 Task: Add an event with the title Webinar: Content Creation and Curation Strategies for Social Media Success, date '2024/03/14', time 9:40 AM to 11:40 AMand add a description: In addition to informal networking, the event may feature guest speakers or panel discussions on topics relevant to professional growth, industry trends, or emerging technologies. These sessions provide valuable insights and serve as conversation starters, creating common ground for attendees to engage in meaningful discussions and share their expertise.Select event color  Tangerine . Add location for the event as: 456 Livraria Lello, Porto, Portugal, logged in from the account softage.5@softage.netand send the event invitation to softage.4@softage.net and softage.6@softage.net. Set a reminder for the event Daily
Action: Mouse moved to (1065, 78)
Screenshot: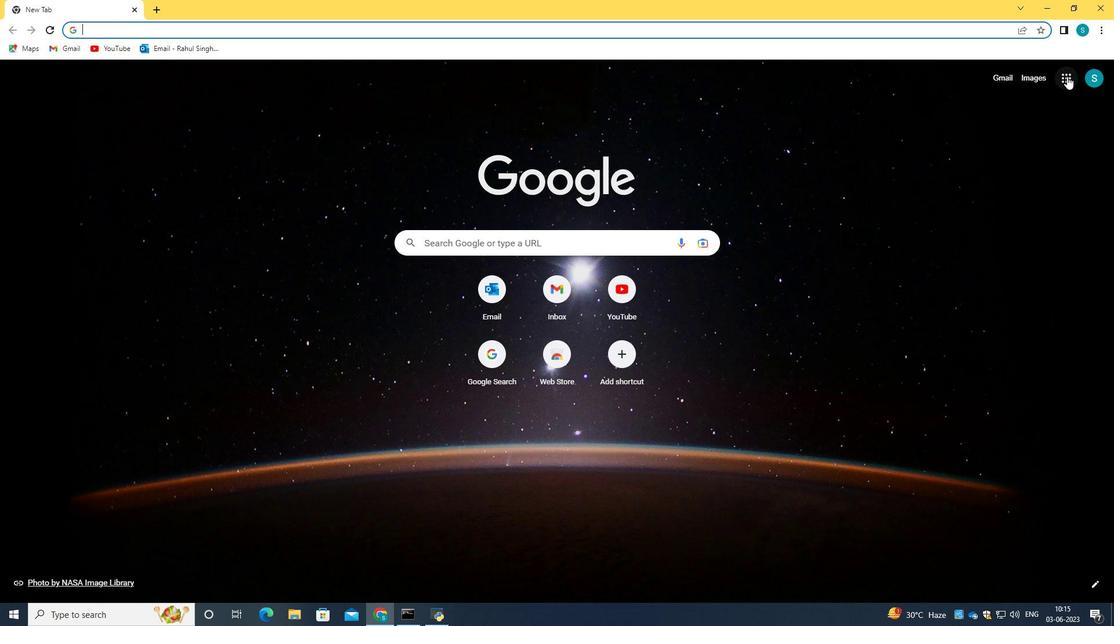 
Action: Mouse pressed left at (1065, 78)
Screenshot: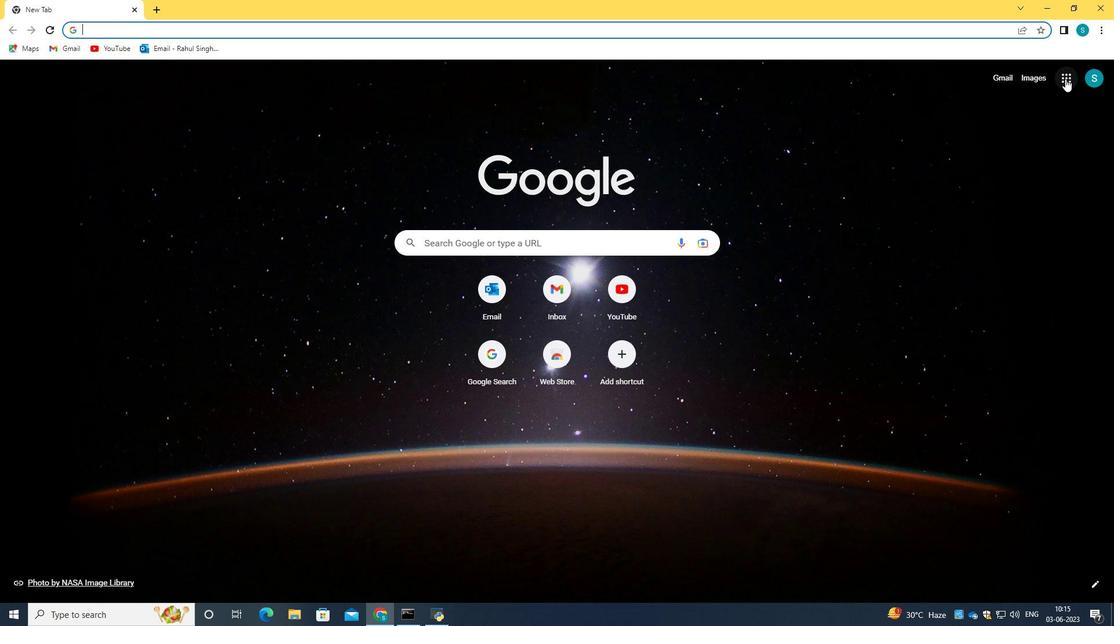 
Action: Mouse moved to (963, 247)
Screenshot: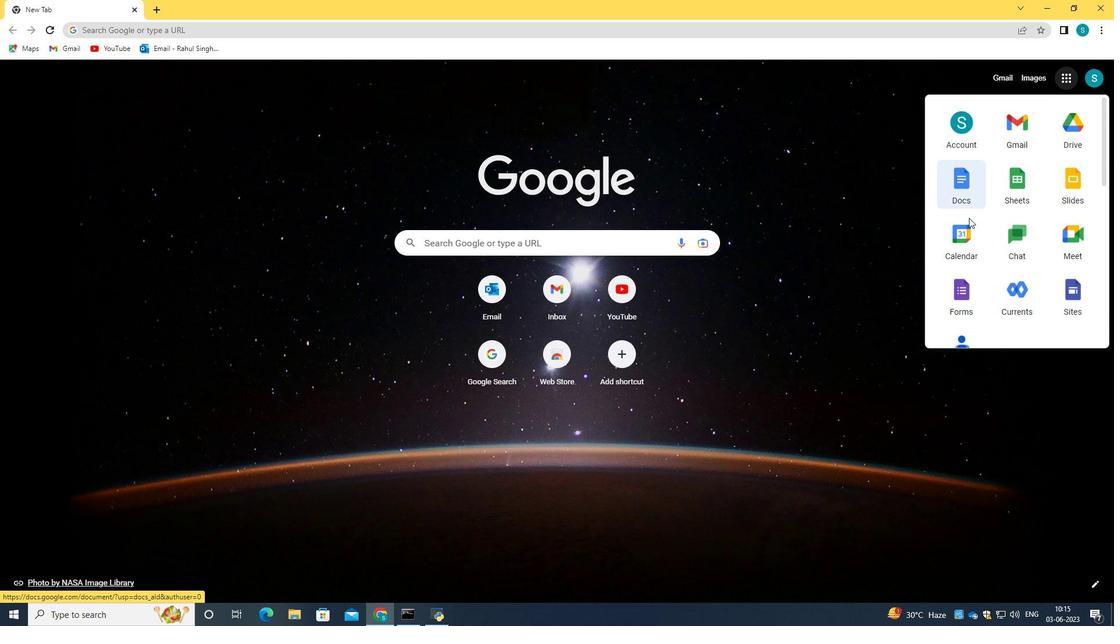 
Action: Mouse pressed left at (963, 247)
Screenshot: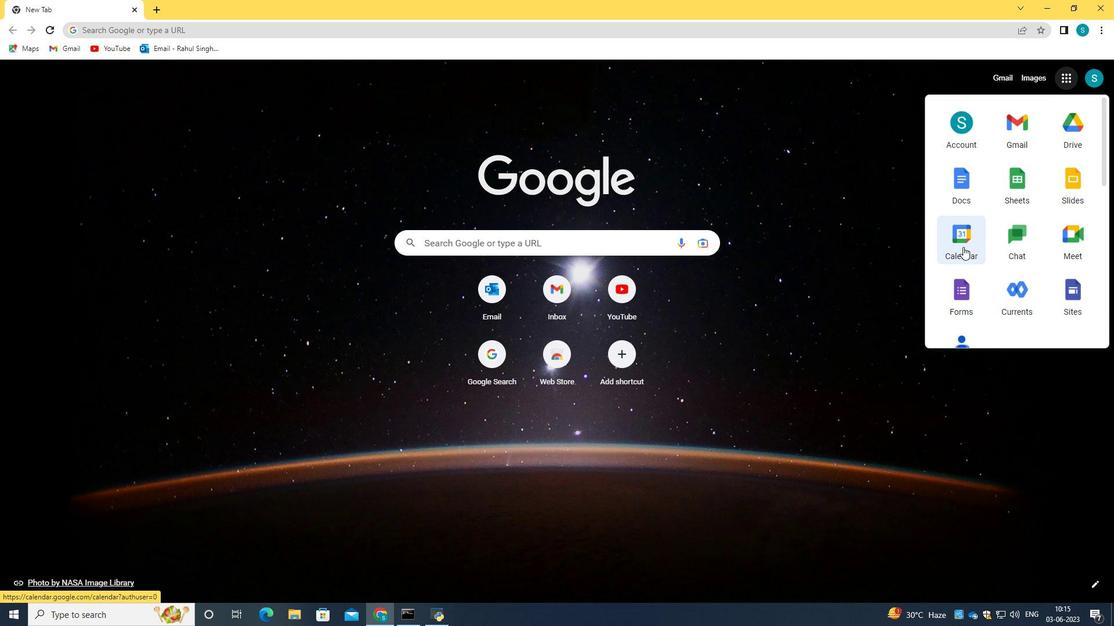 
Action: Mouse moved to (48, 125)
Screenshot: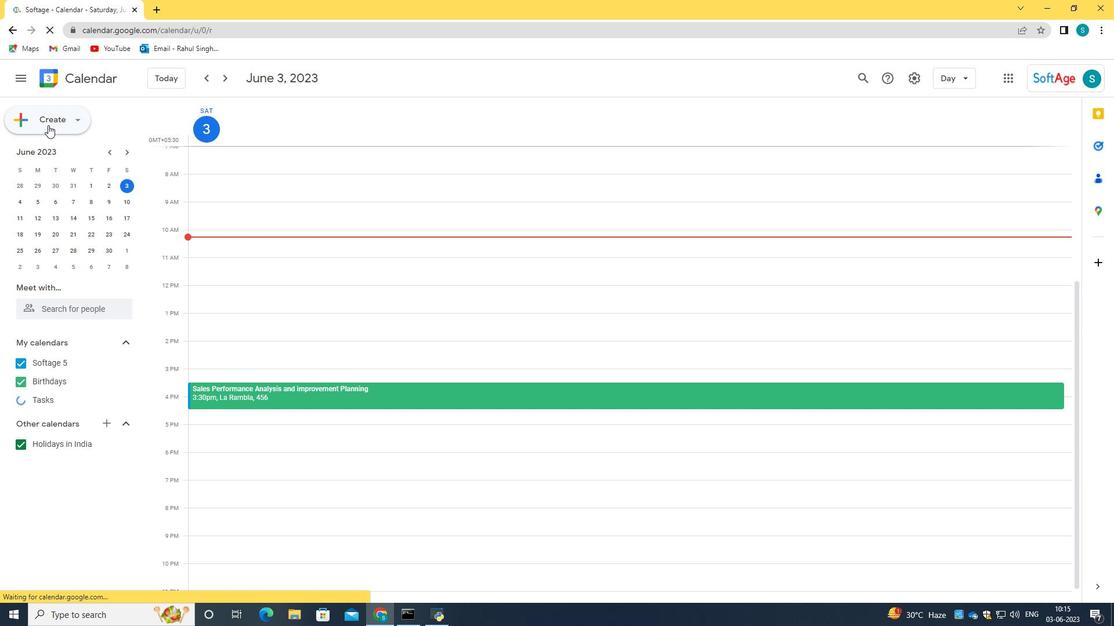 
Action: Mouse pressed left at (48, 125)
Screenshot: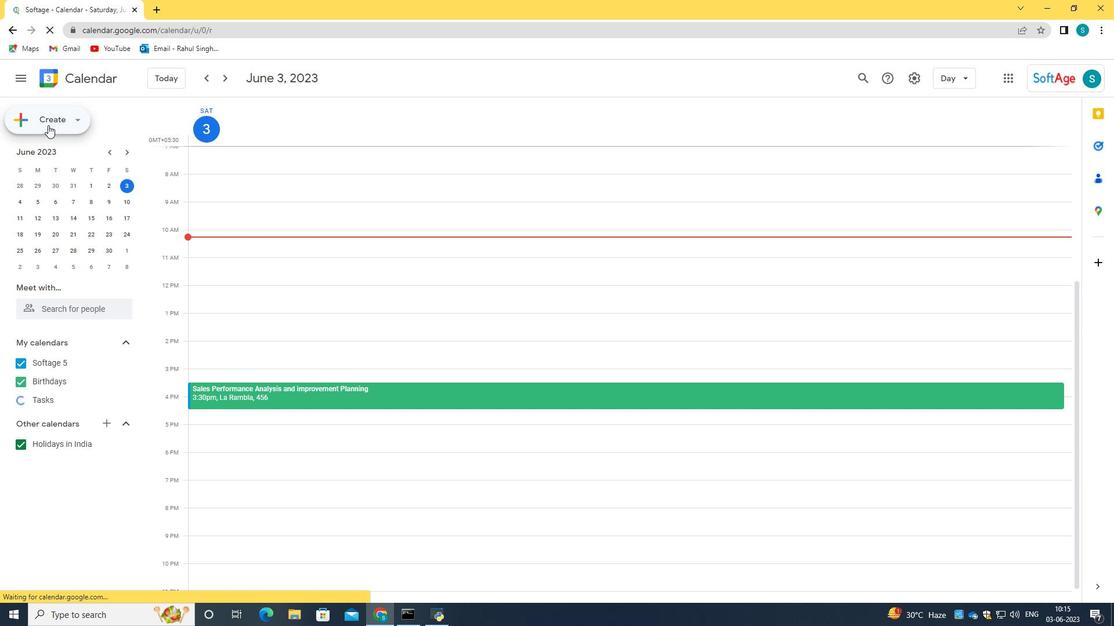
Action: Mouse moved to (48, 150)
Screenshot: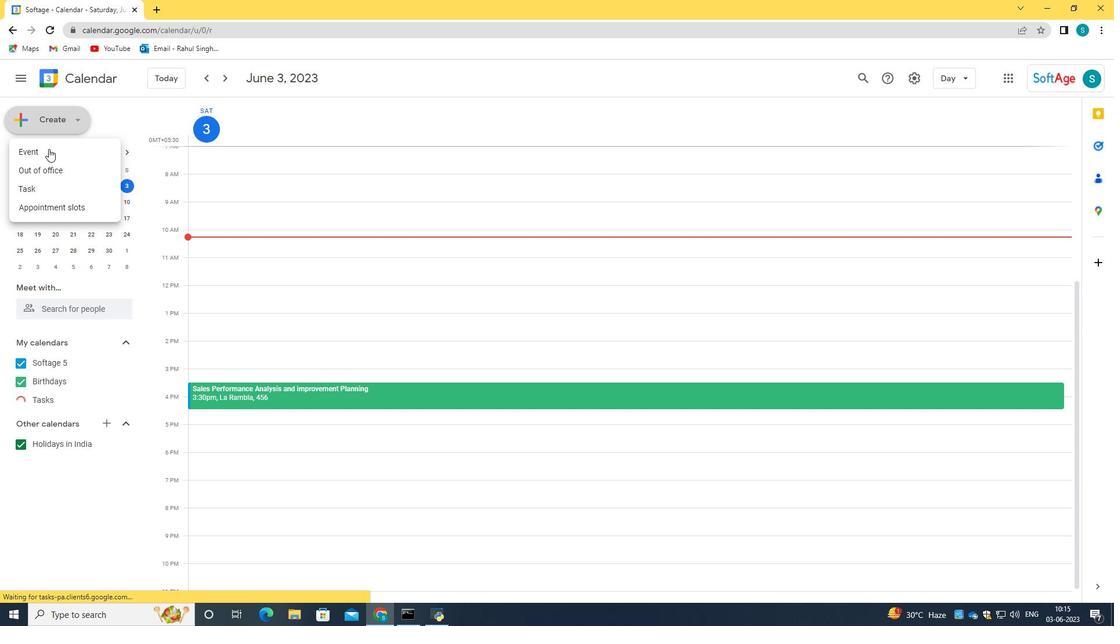 
Action: Mouse pressed left at (48, 150)
Screenshot: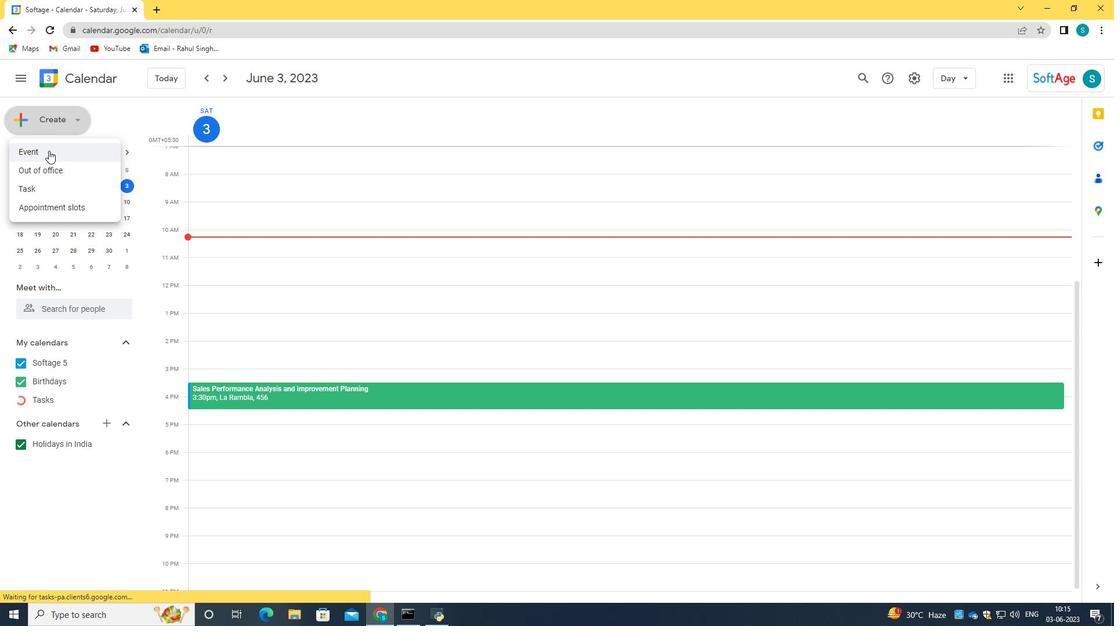 
Action: Mouse moved to (664, 465)
Screenshot: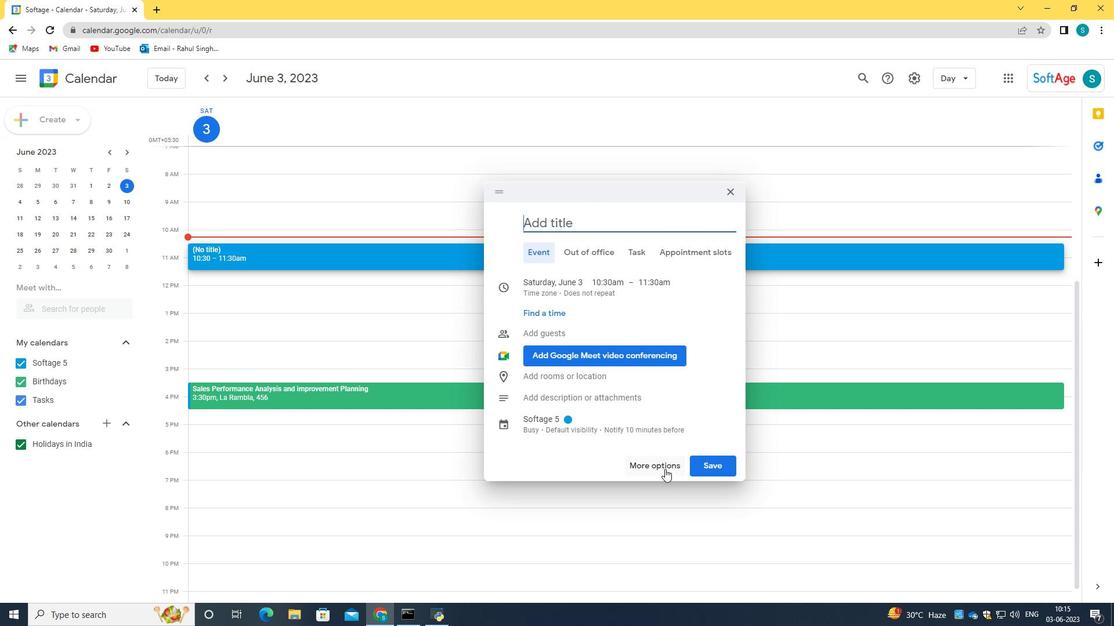 
Action: Mouse pressed left at (664, 465)
Screenshot: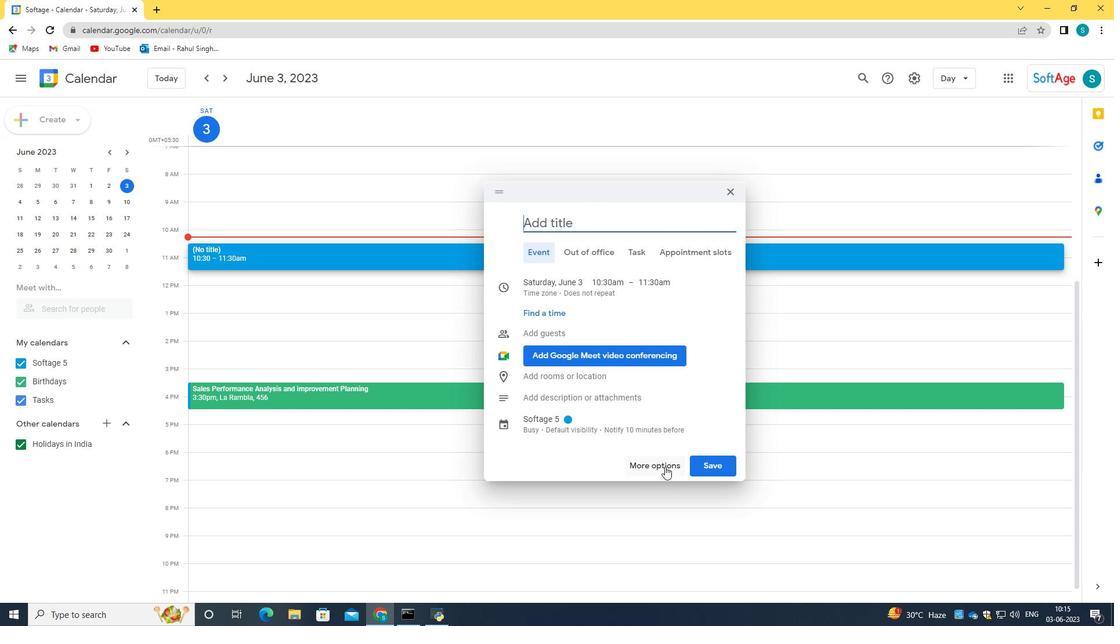 
Action: Mouse moved to (132, 87)
Screenshot: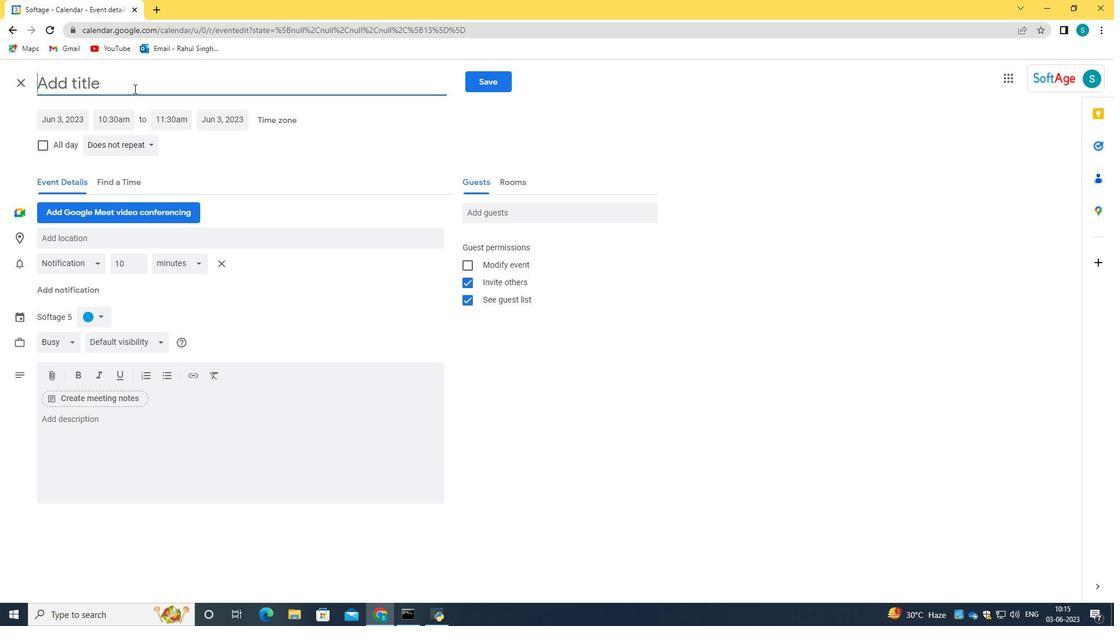 
Action: Mouse pressed left at (132, 87)
Screenshot: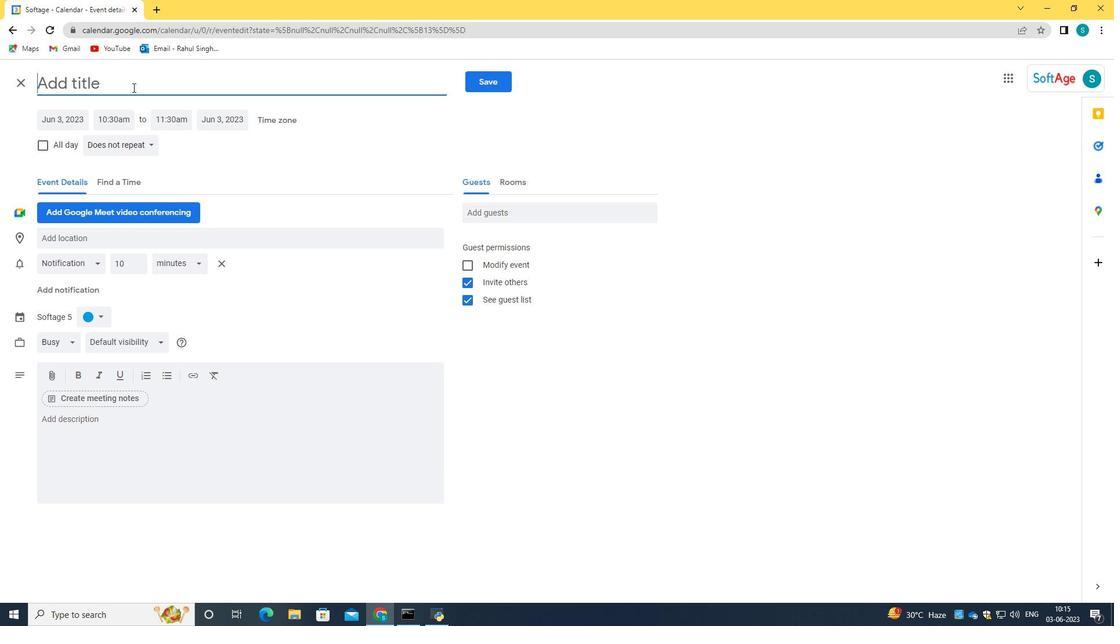 
Action: Key pressed <Key.caps_lock>W<Key.caps_lock>ebinar<Key.shift_r>:<Key.space><Key.caps_lock>C<Key.caps_lock>ontent<Key.space><Key.caps_lock>C<Key.caps_lock>reation<Key.space>and<Key.space><Key.caps_lock>C<Key.caps_lock>uration<Key.space><Key.caps_lock>S<Key.caps_lock>trategi<Key.backspace>es<Key.space><Key.backspace><Key.backspace><Key.backspace><Key.backspace><Key.backspace>egies<Key.space>for<Key.space><Key.caps_lock>S<Key.caps_lock>ocial<Key.space><Key.caps_lock>M<Key.caps_lock>edia<Key.space><Key.caps_lock>S<Key.caps_lock>uccess,<Key.backspace>
Screenshot: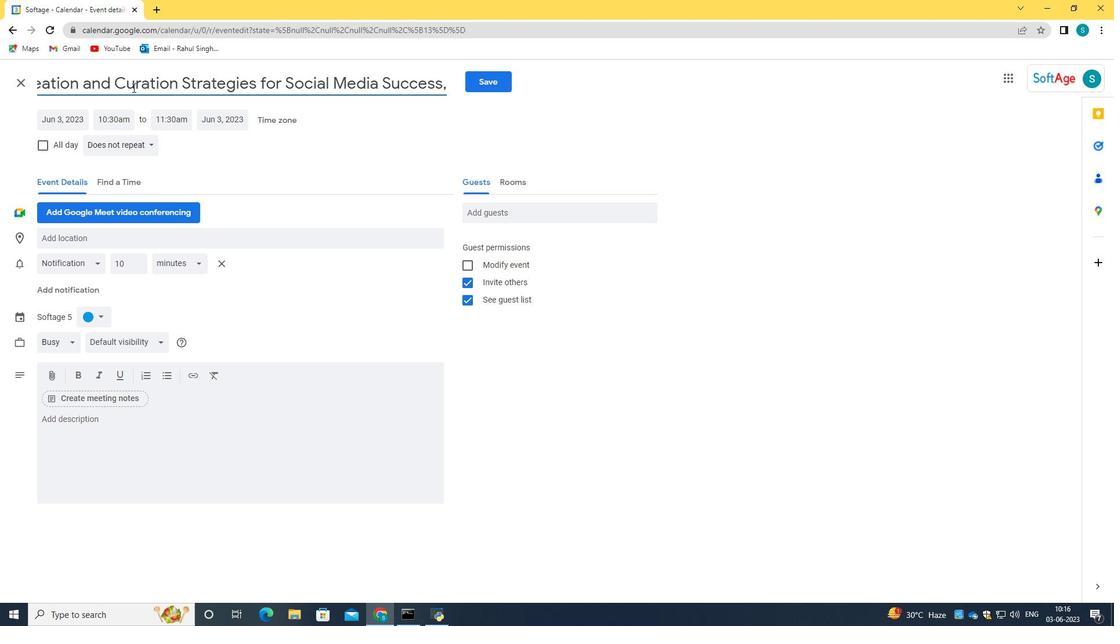 
Action: Mouse moved to (78, 119)
Screenshot: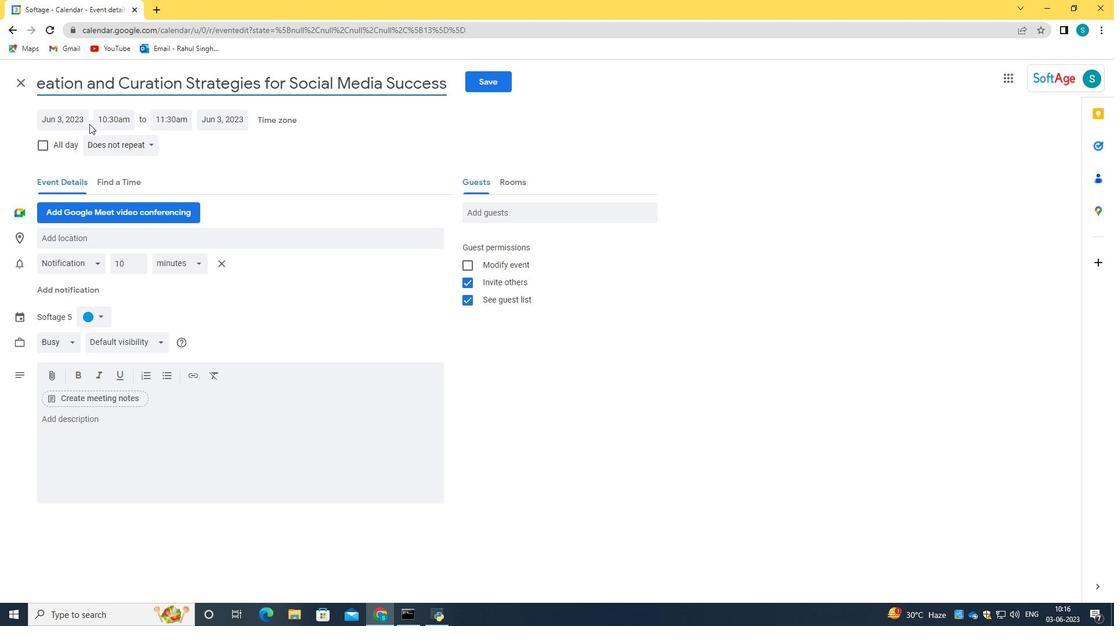 
Action: Mouse pressed left at (78, 119)
Screenshot: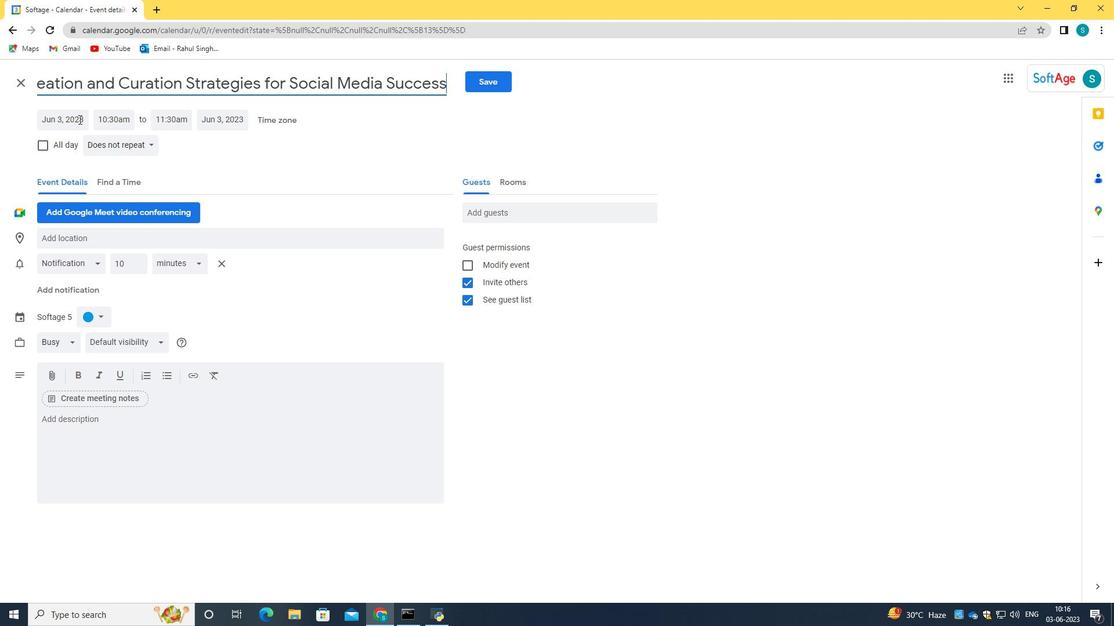 
Action: Key pressed 2024/03/1
Screenshot: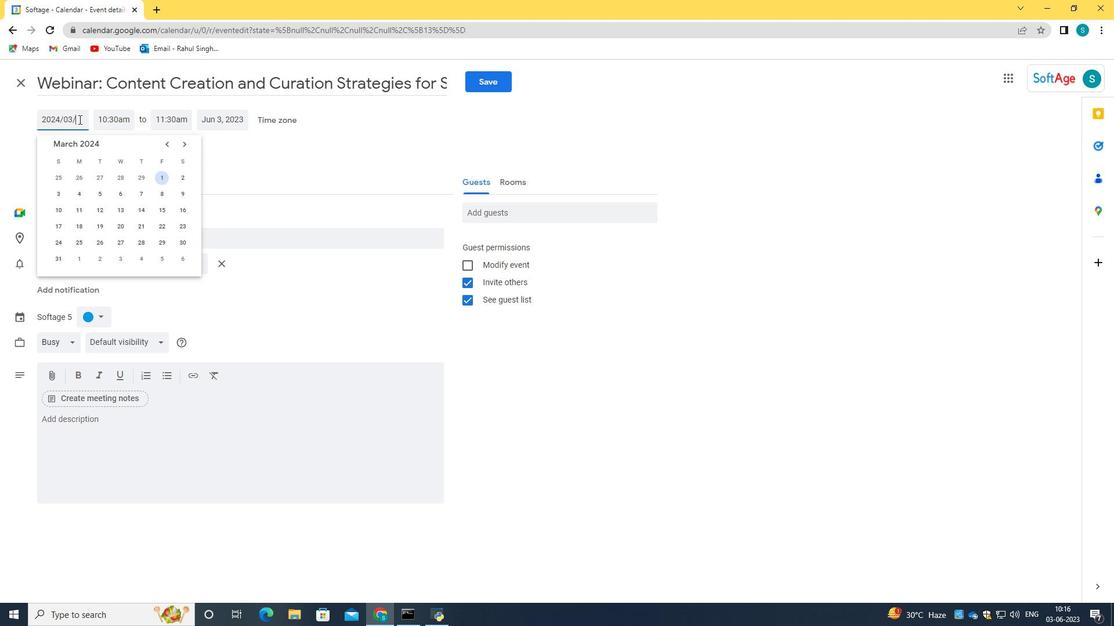 
Action: Mouse moved to (78, 119)
Screenshot: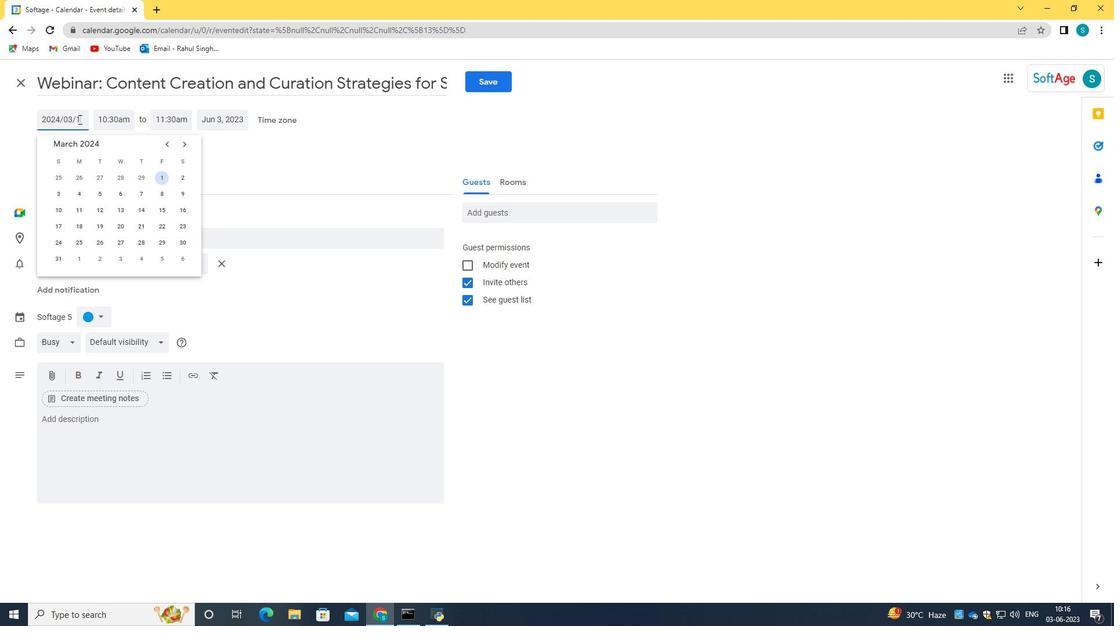 
Action: Key pressed 4<Key.tab>9<Key.shift_r>:40am<Key.tab>11<Key.shift_r>:40<Key.space>am<Key.tab><Key.tab>
Screenshot: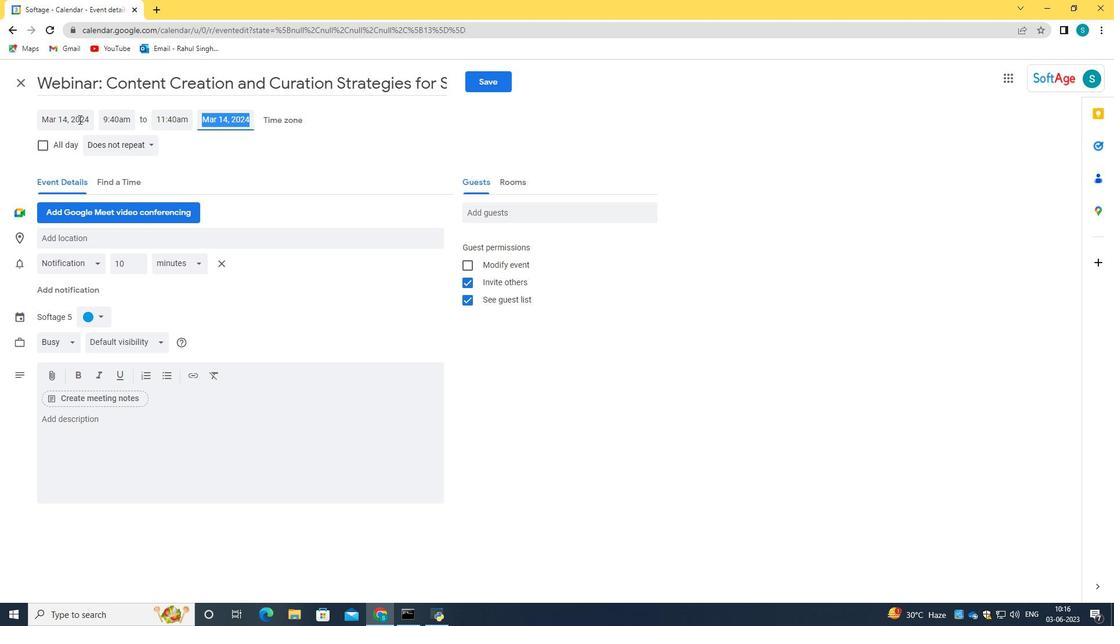 
Action: Mouse moved to (178, 412)
Screenshot: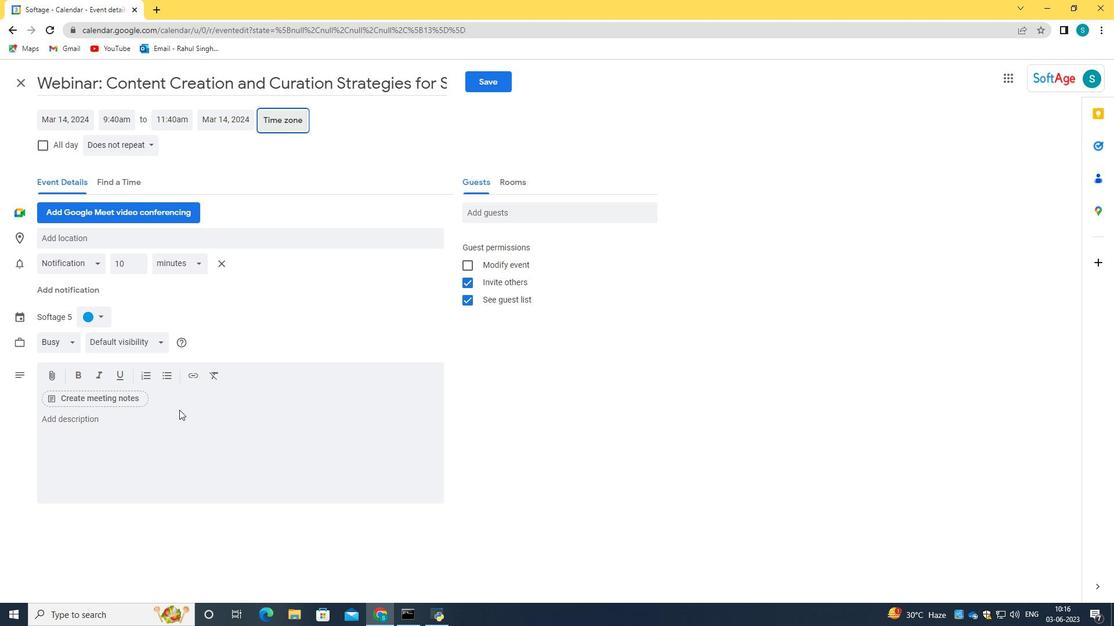 
Action: Mouse pressed left at (178, 412)
Screenshot: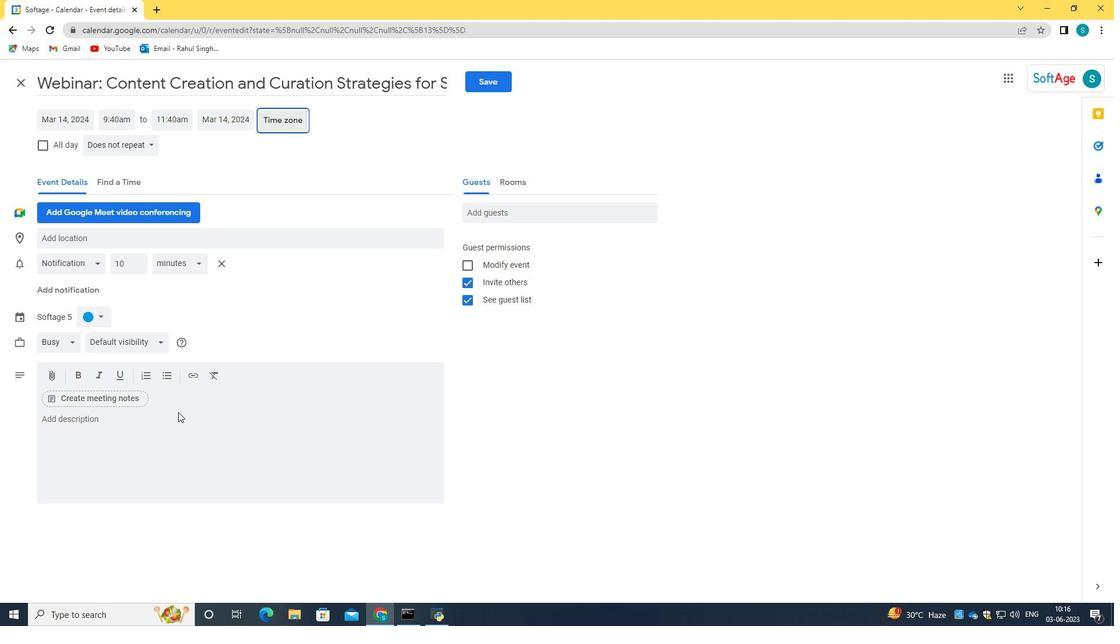 
Action: Mouse moved to (150, 431)
Screenshot: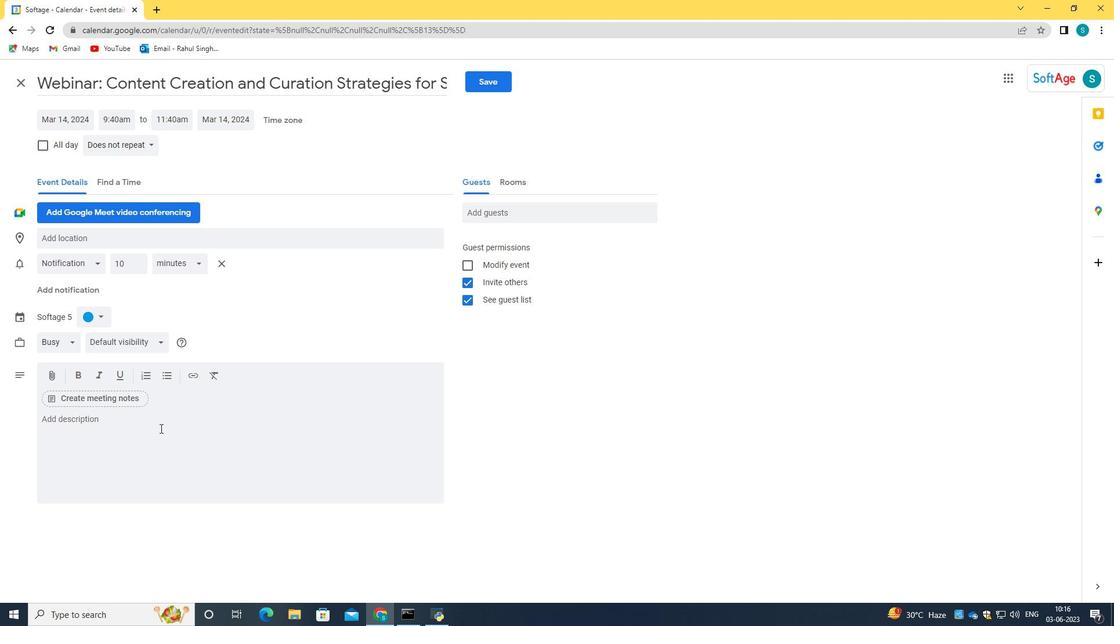 
Action: Mouse pressed left at (150, 431)
Screenshot: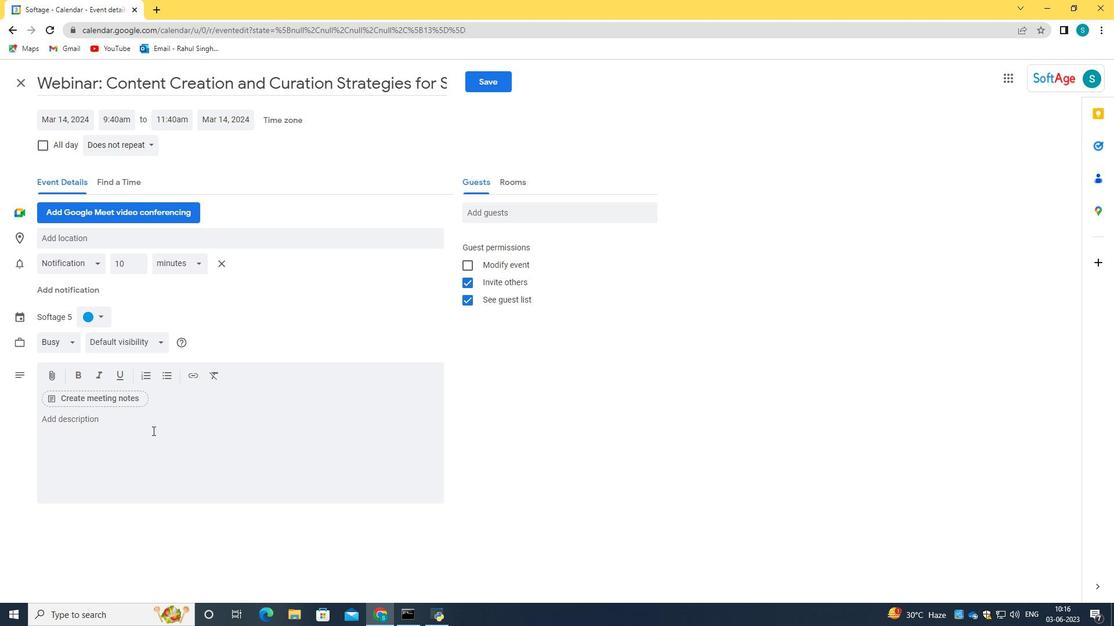 
Action: Key pressed <Key.caps_lock>I<Key.caps_lock>n<Key.space>addition<Key.space>to<Key.space>informal<Key.space>networking<Key.space><Key.backspace>,<Key.space>the<Key.space>event<Key.space>may<Key.space>fear<Key.backspace>ture<Key.space>guest<Key.space>speakers<Key.space>or<Key.space>panel<Key.space>discussions<Key.space>on<Key.space>topic<Key.space>relevant<Key.space>to<Key.space>professional<Key.space>growth,<Key.space>industory<Key.backspace><Key.backspace><Key.backspace>ry<Key.space>trends<Key.space><Key.backspace>,<Key.space>or<Key.space>emerging<Key.space>technologies<Key.space><Key.backspace>.<Key.space><Key.caps_lock>T<Key.caps_lock>hese<Key.space>sessions<Key.space>provide<Key.space>valuable<Key.space>insigts<Key.space>and<Key.space>s<Key.backspace><Key.backspace><Key.backspace><Key.backspace><Key.backspace><Key.backspace><Key.backspace><Key.backspace><Key.backspace>ghts<Key.space>and<Key.space>serve<Key.space>as<Key.space>conversation<Key.space>starters,<Key.space>creating<Key.space>common<Key.space>ground<Key.space>for<Key.space>attendees<Key.space>to<Key.space>engage<Key.space>in<Key.space>meaningful<Key.space>discussion<Key.space>and<Key.space>share<Key.space>their<Key.space>expertise.
Screenshot: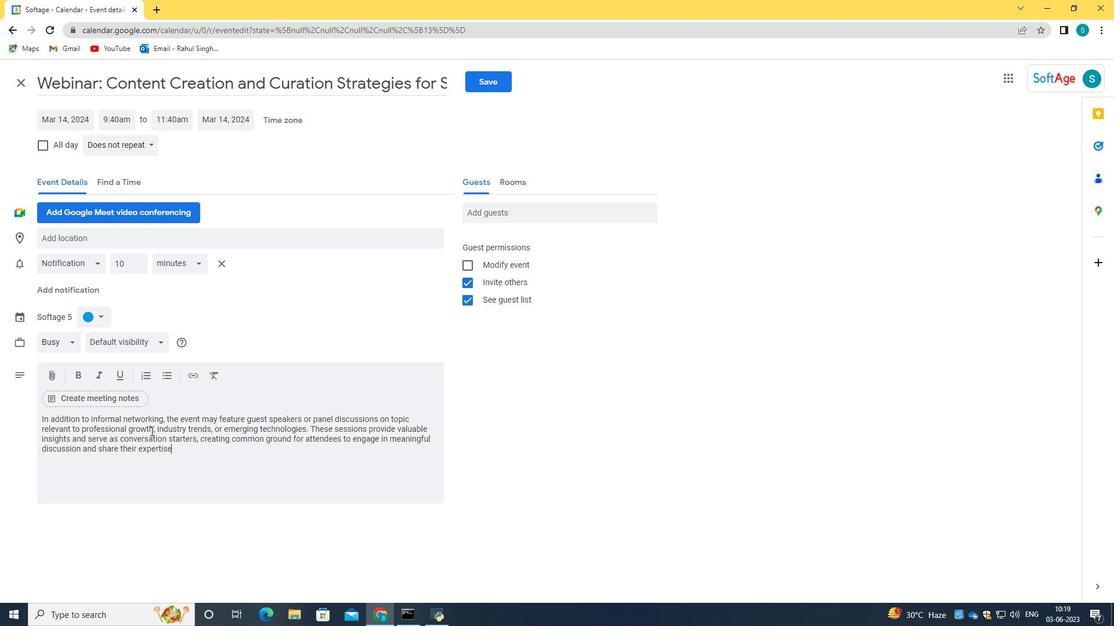 
Action: Mouse moved to (99, 323)
Screenshot: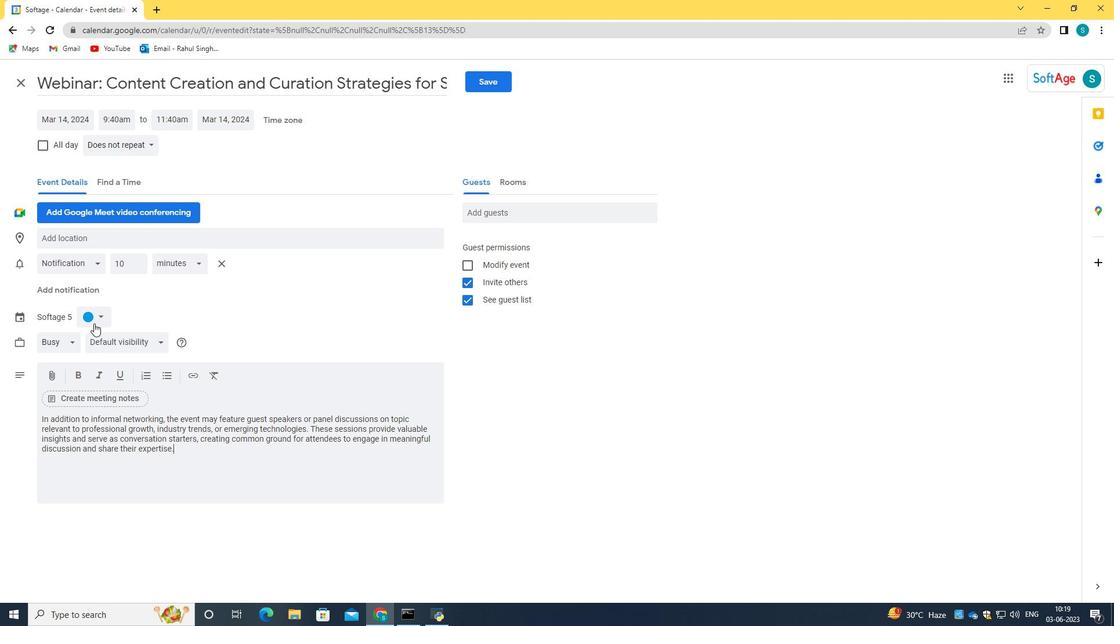 
Action: Mouse pressed left at (99, 323)
Screenshot: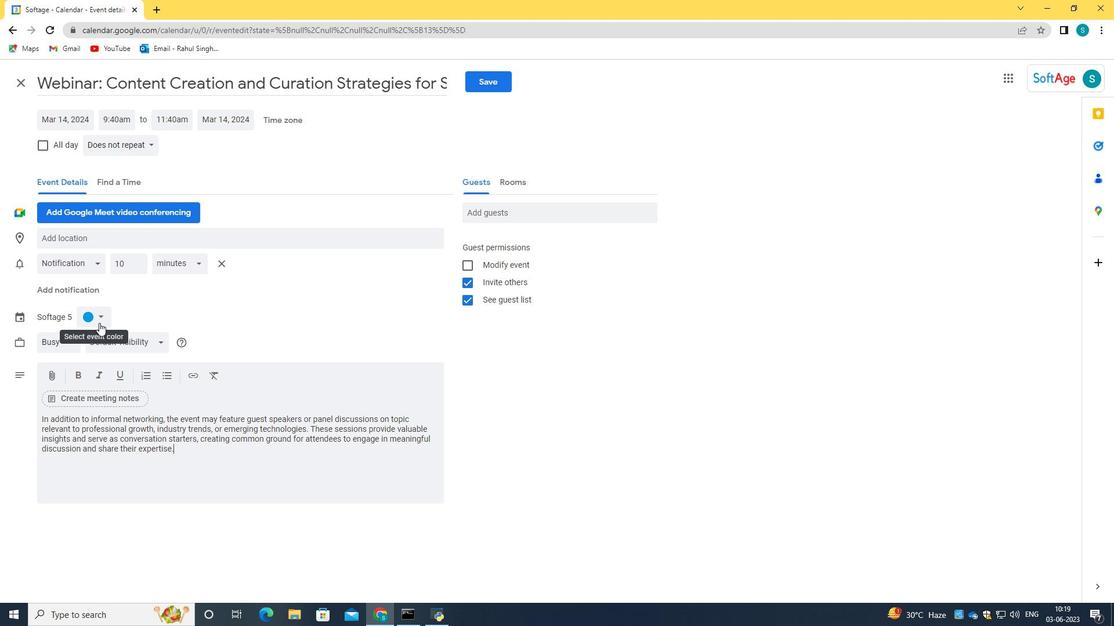 
Action: Mouse moved to (92, 334)
Screenshot: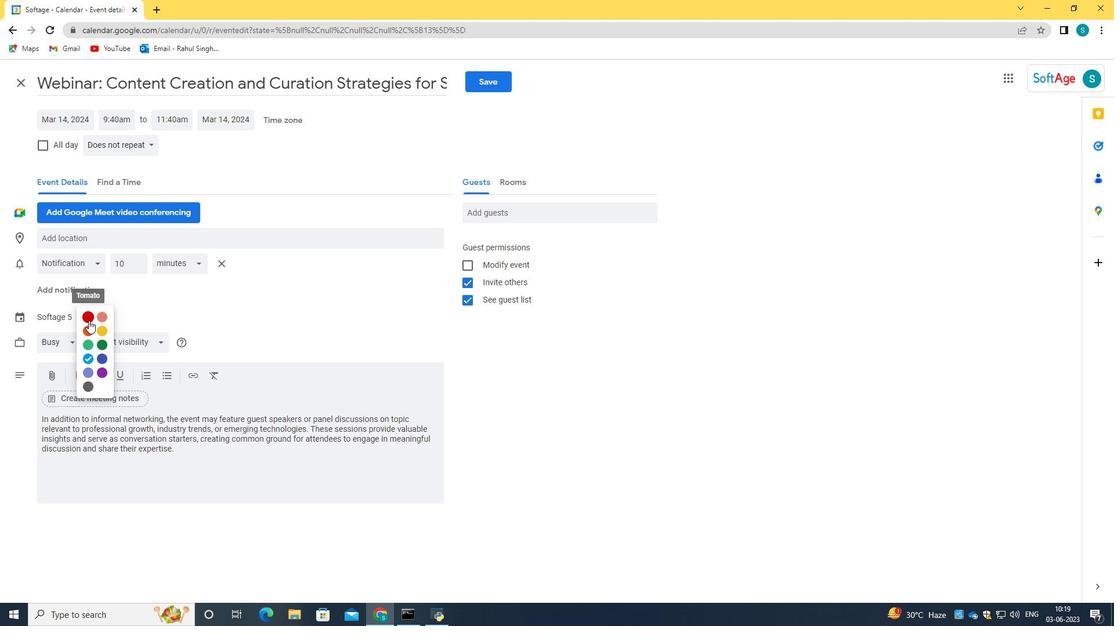 
Action: Mouse pressed left at (92, 334)
Screenshot: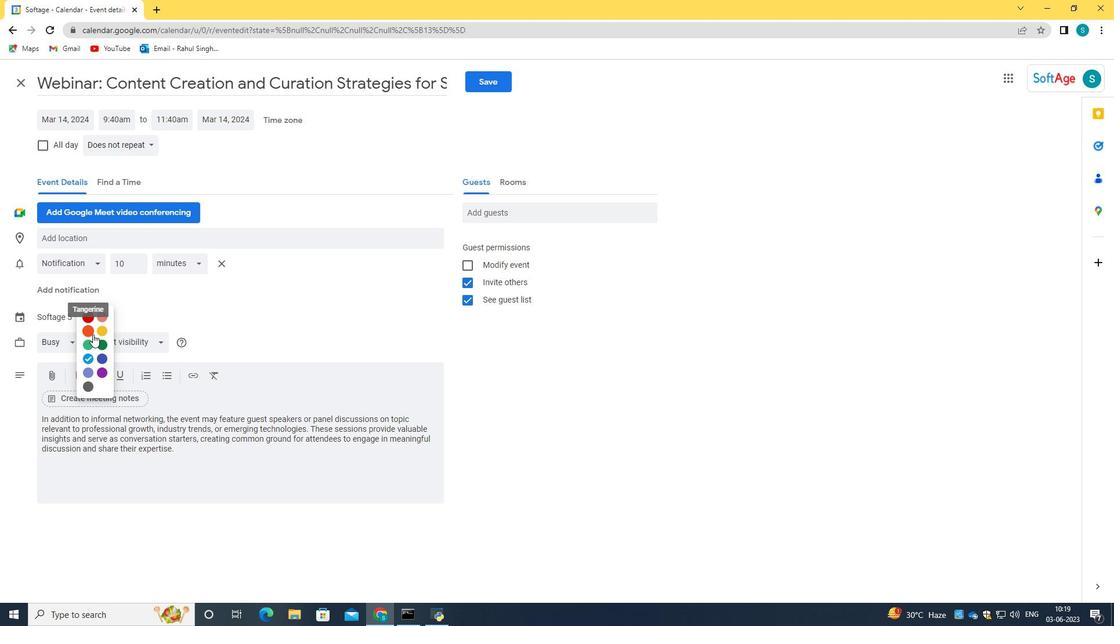 
Action: Mouse moved to (114, 235)
Screenshot: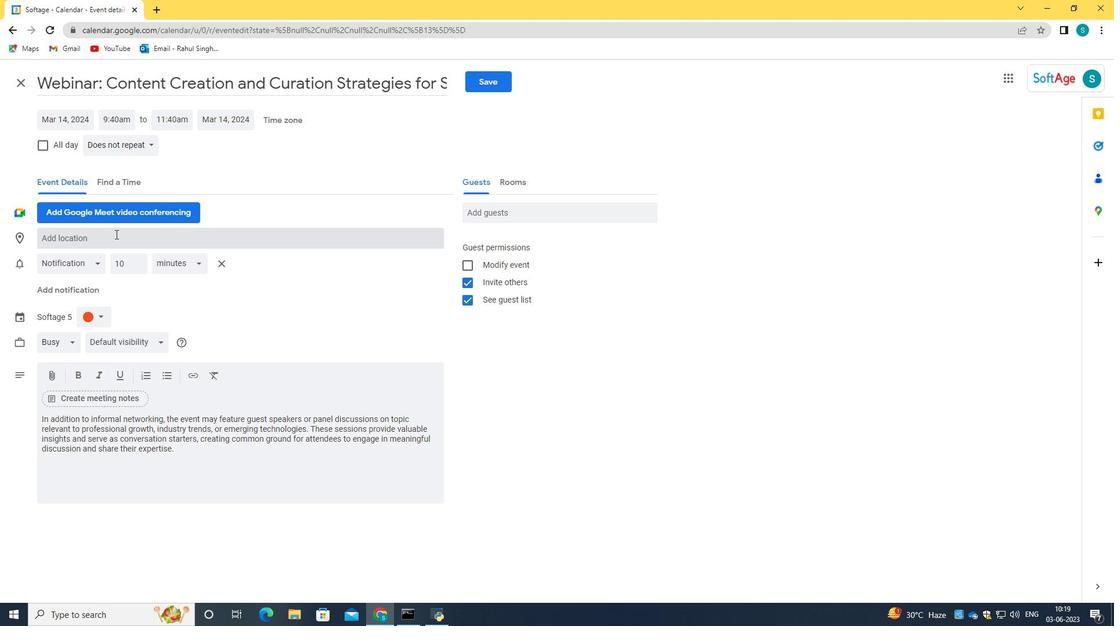 
Action: Mouse pressed left at (114, 235)
Screenshot: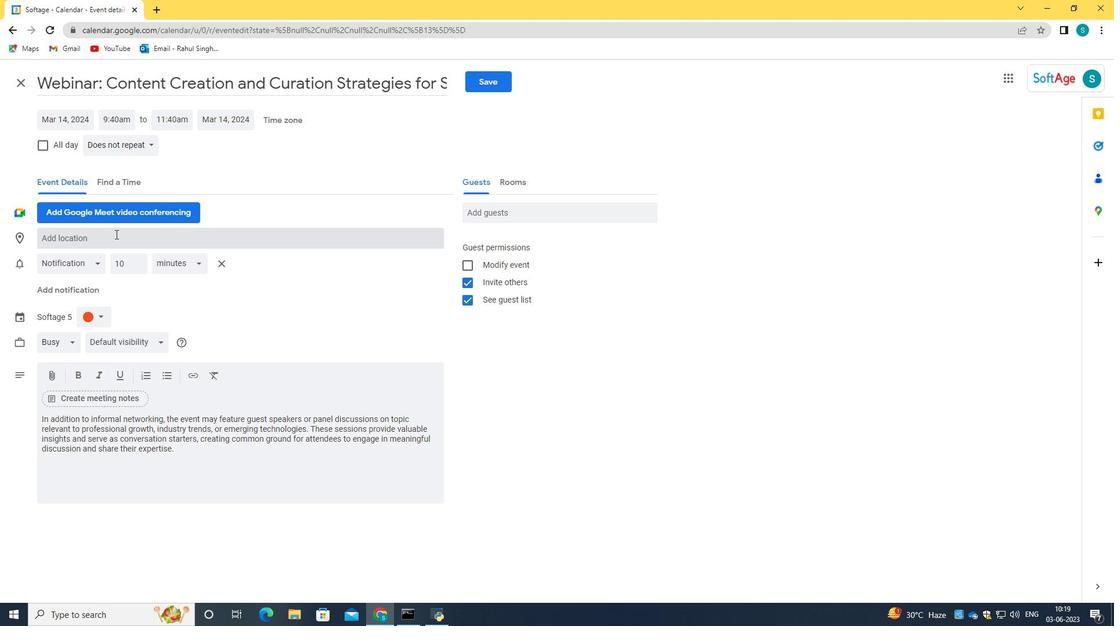 
Action: Key pressed 456<Key.space><Key.caps_lock>L<Key.caps_lock>iv
Screenshot: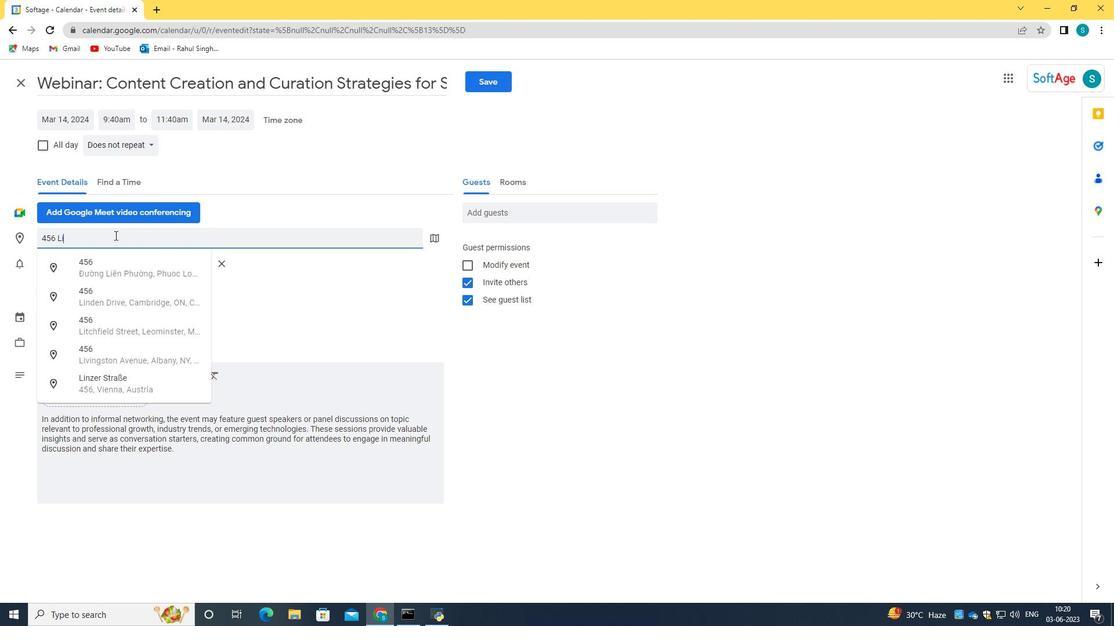 
Action: Mouse moved to (120, 232)
Screenshot: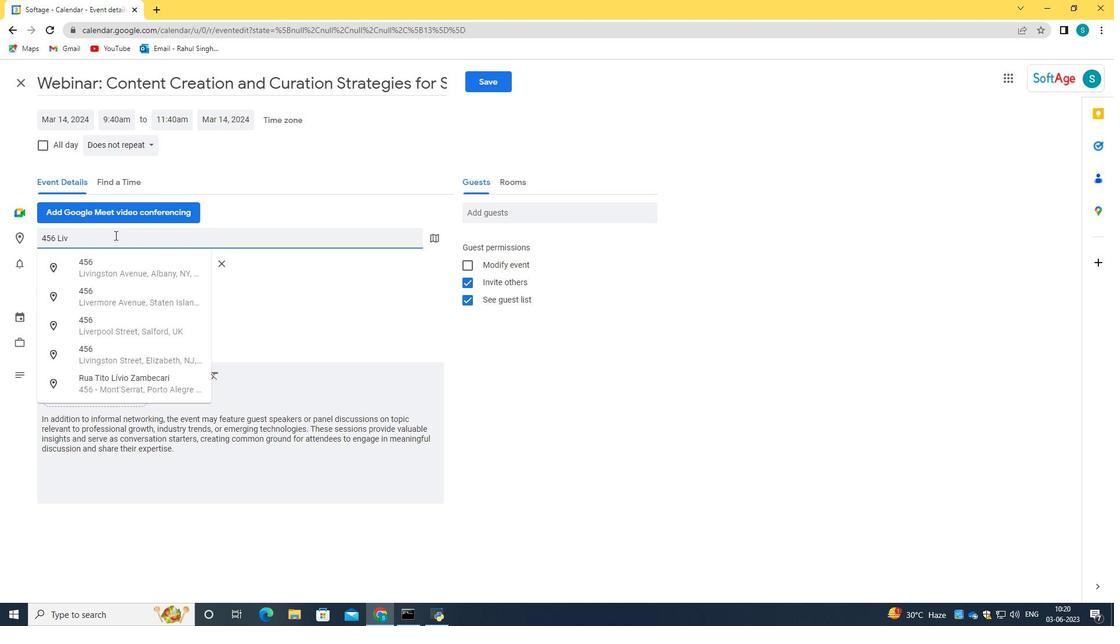 
Action: Key pressed raria<Key.space><Key.caps_lock>L<Key.caps_lock><Key.backspace><Key.backspace><Key.space><Key.caps_lock>L<Key.caps_lock>ello,<Key.space><Key.caps_lock>P<Key.caps_lock>orto,<Key.space><Key.caps_lock>P<Key.caps_lock>ortugal
Screenshot: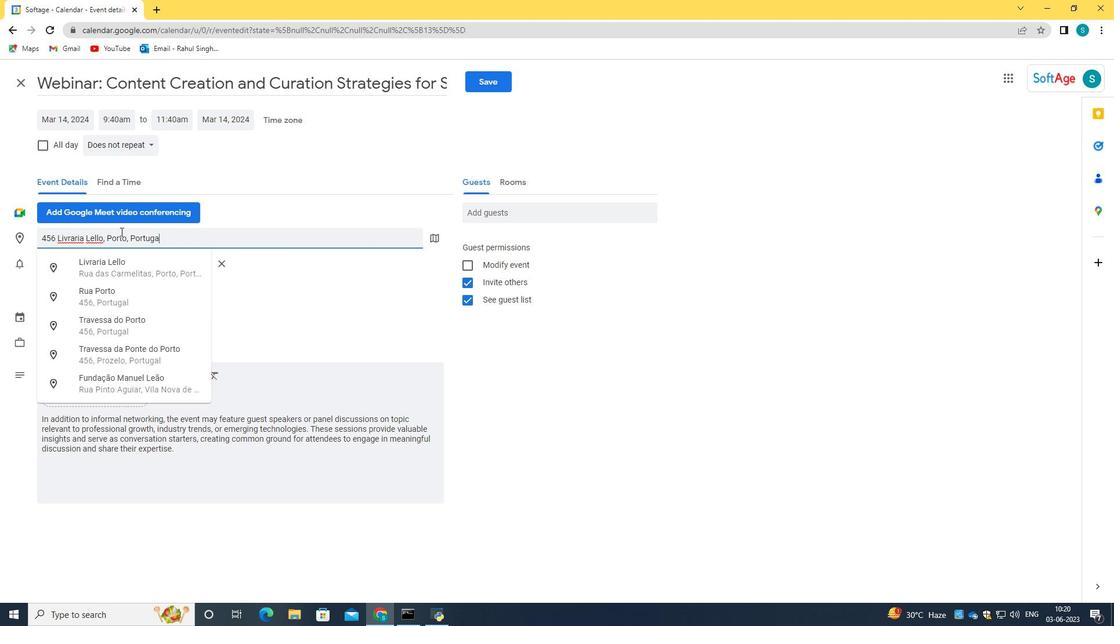 
Action: Mouse moved to (131, 228)
Screenshot: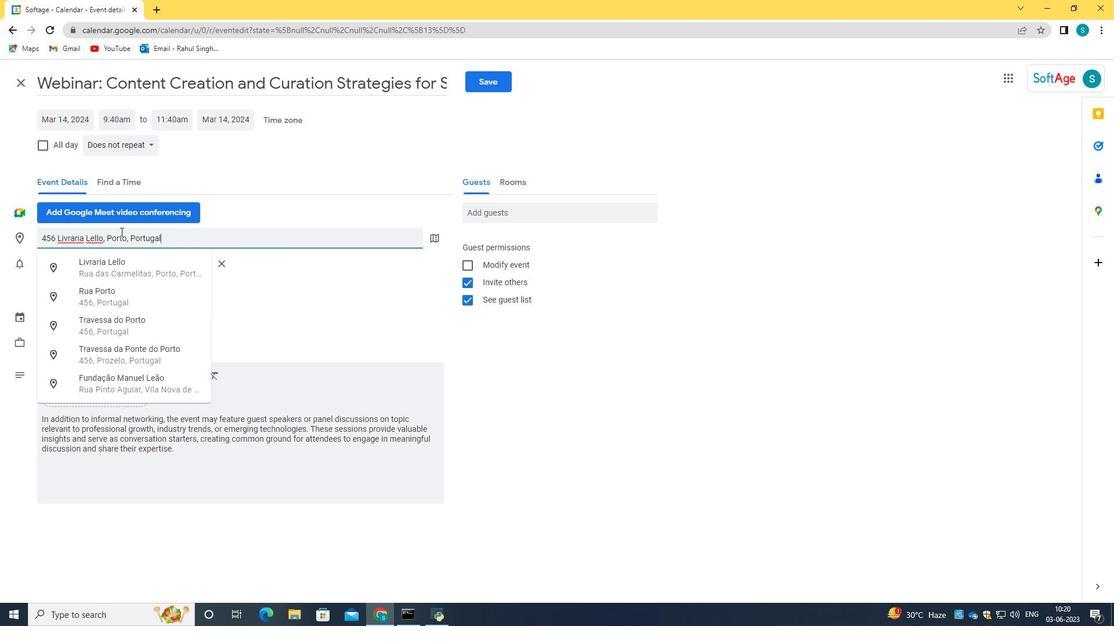 
Action: Key pressed <Key.enter>
Screenshot: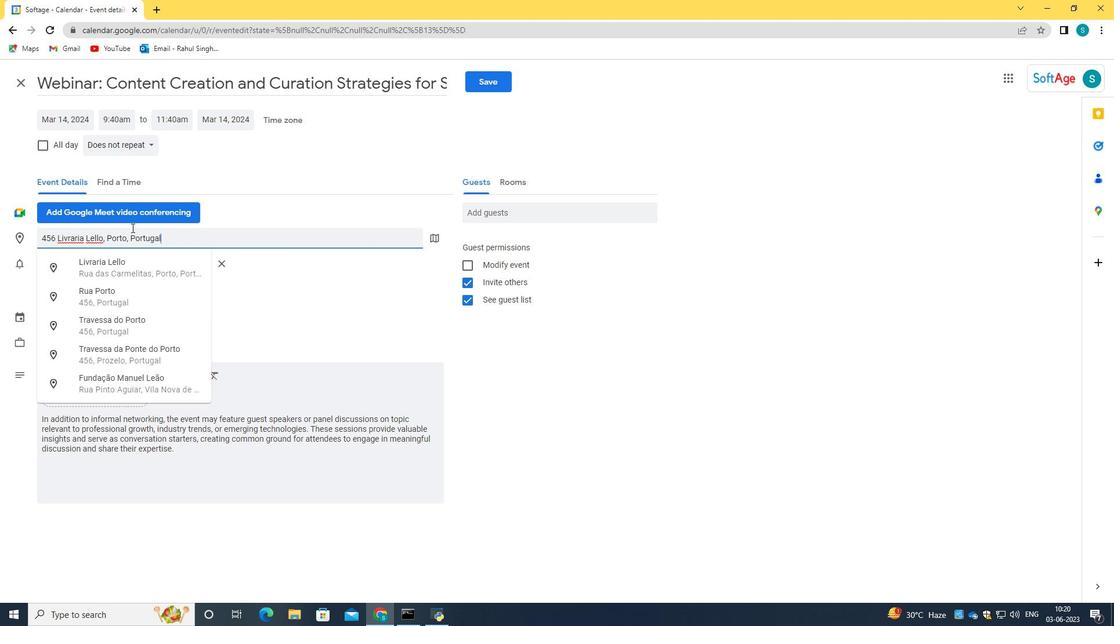 
Action: Mouse moved to (529, 213)
Screenshot: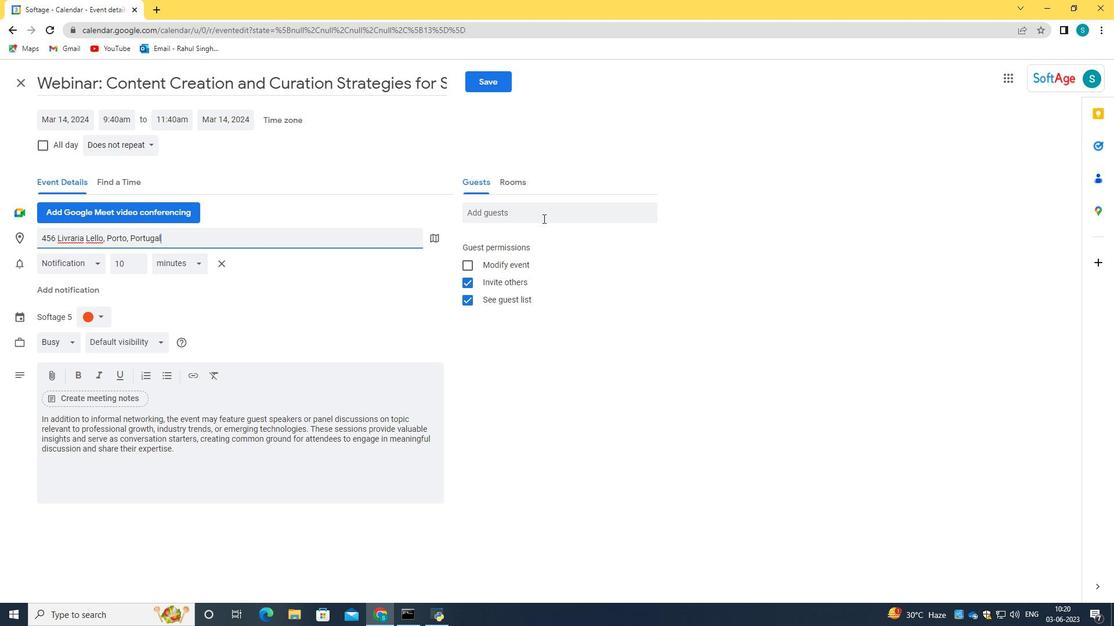 
Action: Mouse pressed left at (529, 213)
Screenshot: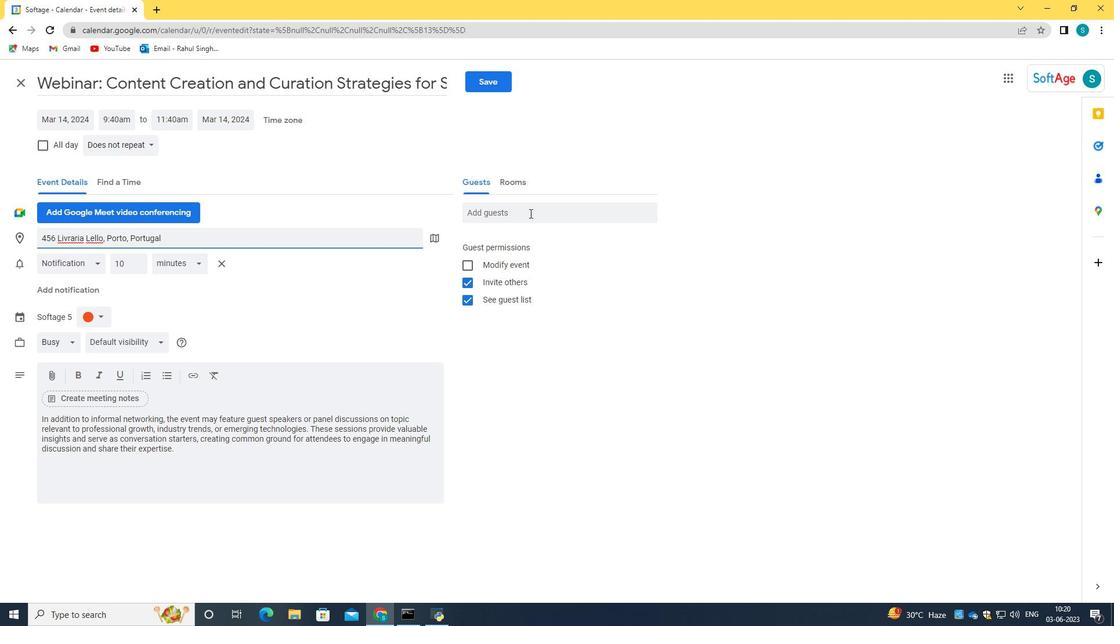 
Action: Key pressed softa
Screenshot: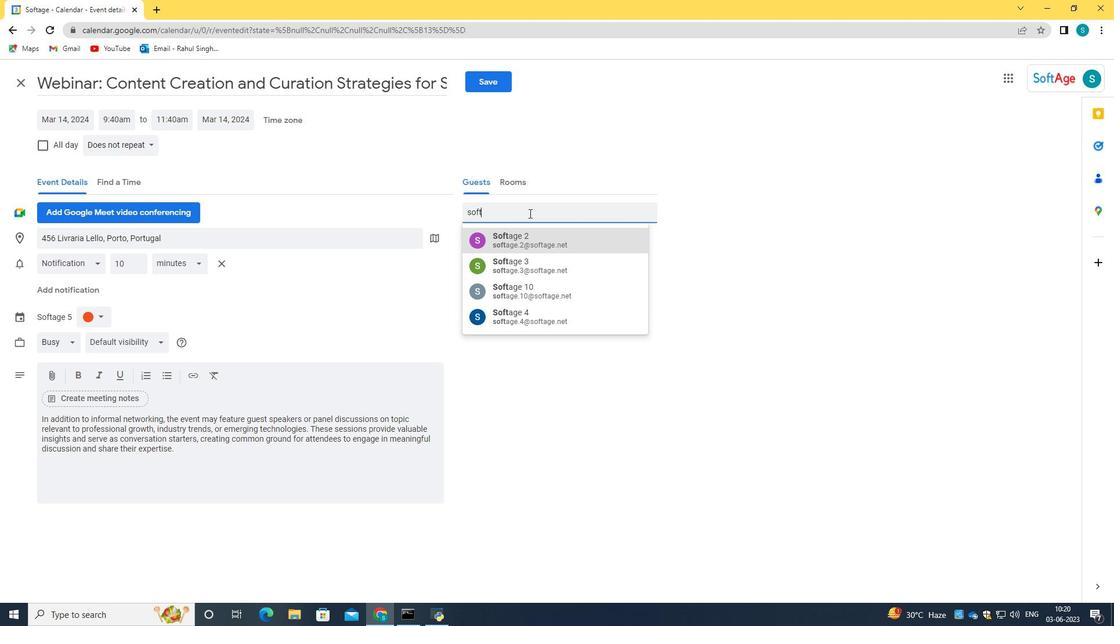 
Action: Mouse moved to (529, 213)
Screenshot: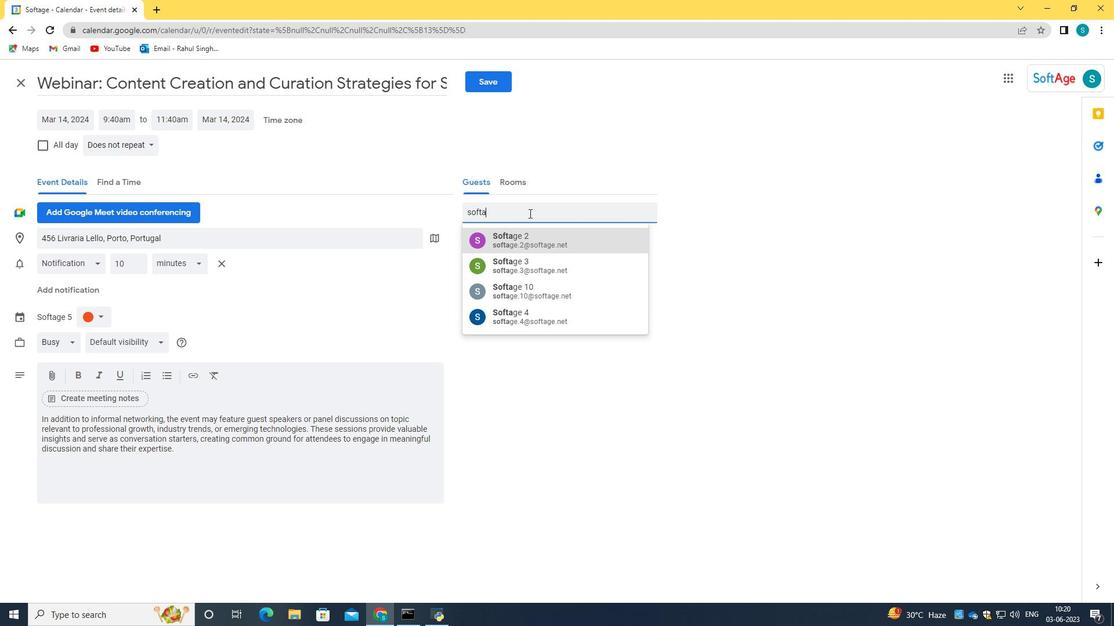
Action: Key pressed g.4<Key.shift>@softage.net<Key.tab>softage.6<Key.shift>@softage.net
Screenshot: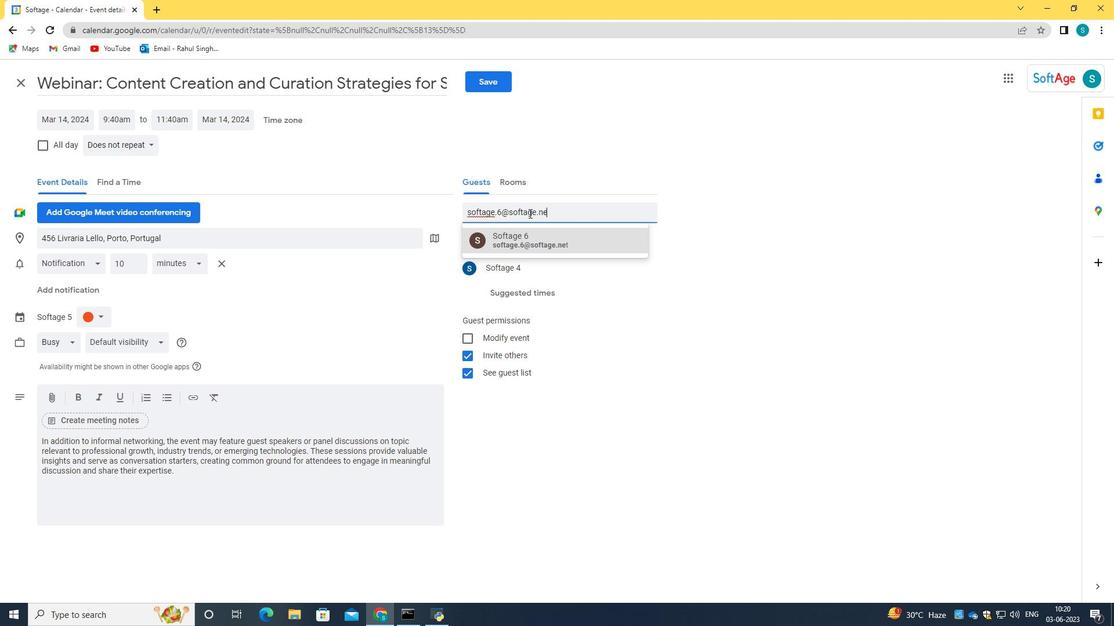 
Action: Mouse moved to (557, 246)
Screenshot: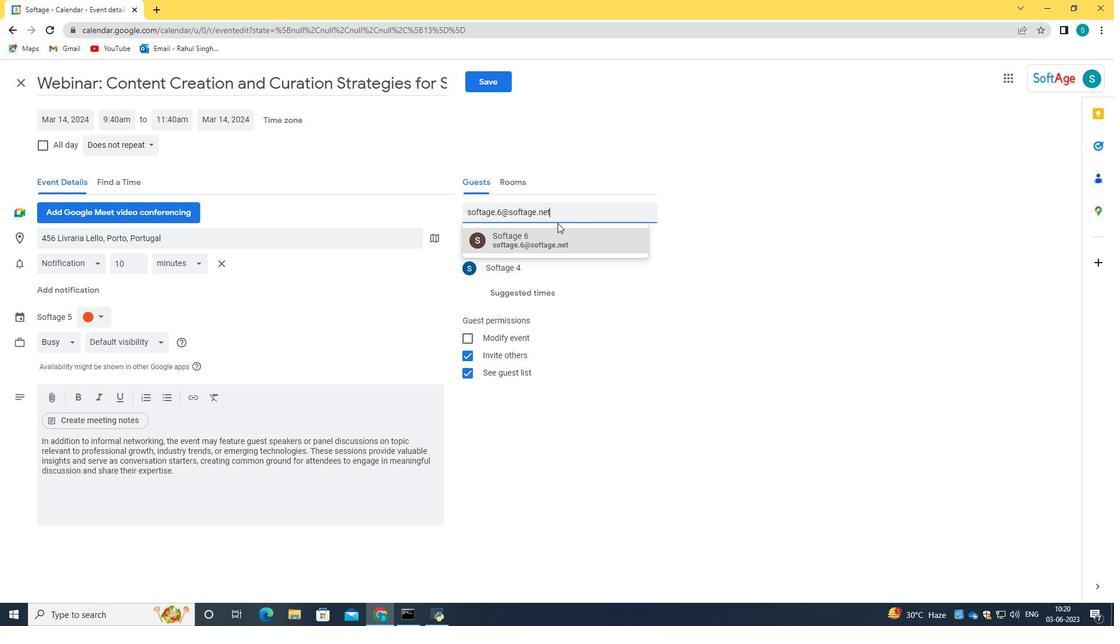 
Action: Mouse pressed left at (557, 246)
Screenshot: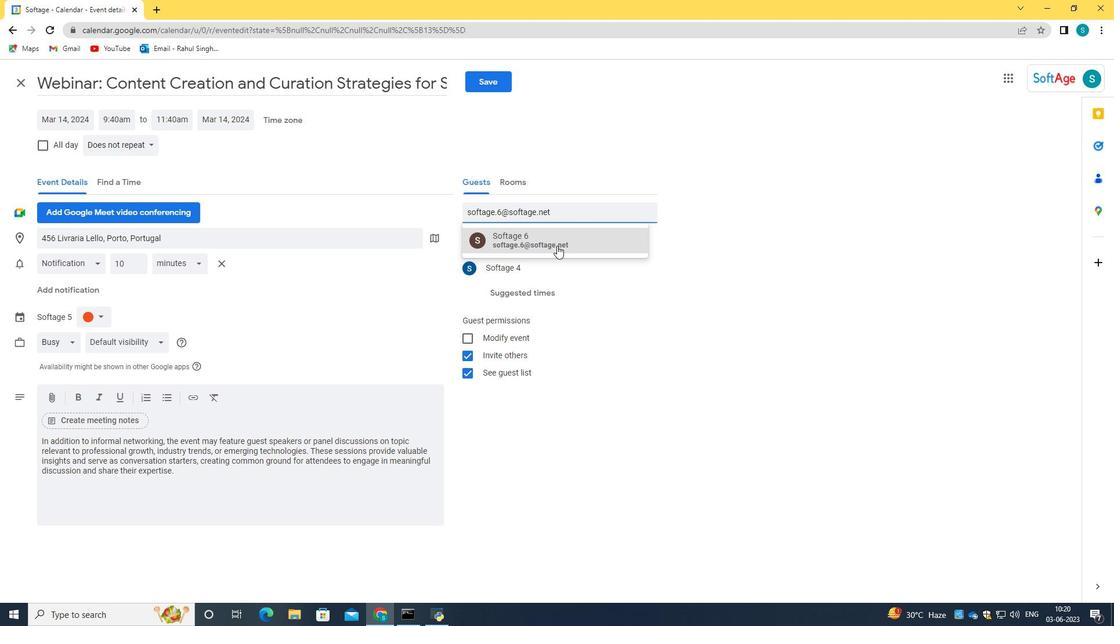 
Action: Mouse moved to (140, 149)
Screenshot: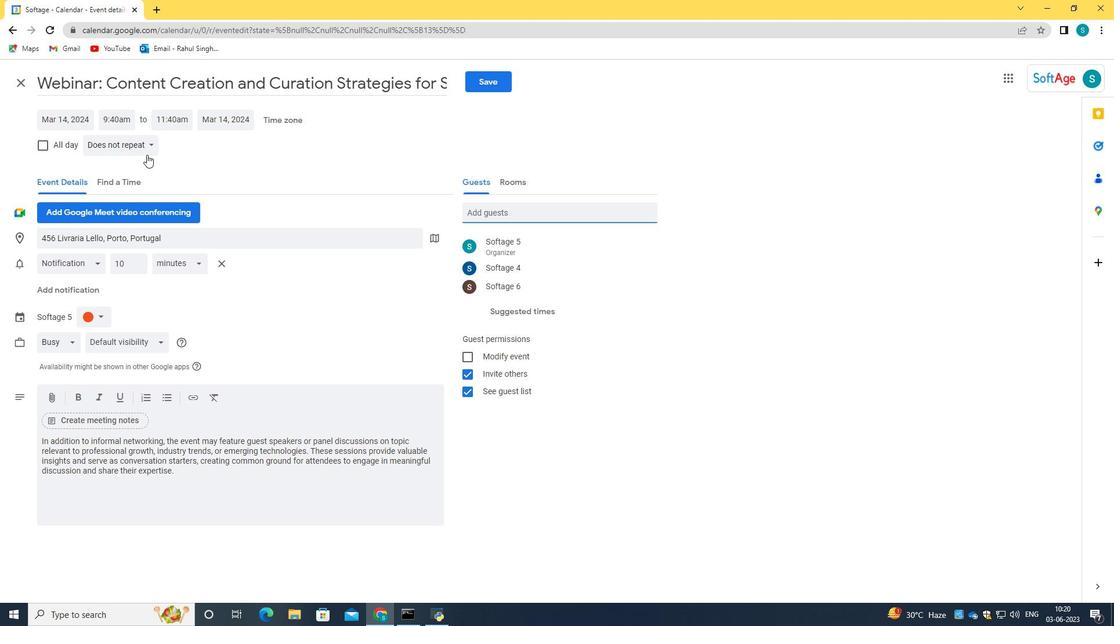 
Action: Mouse pressed left at (140, 149)
Screenshot: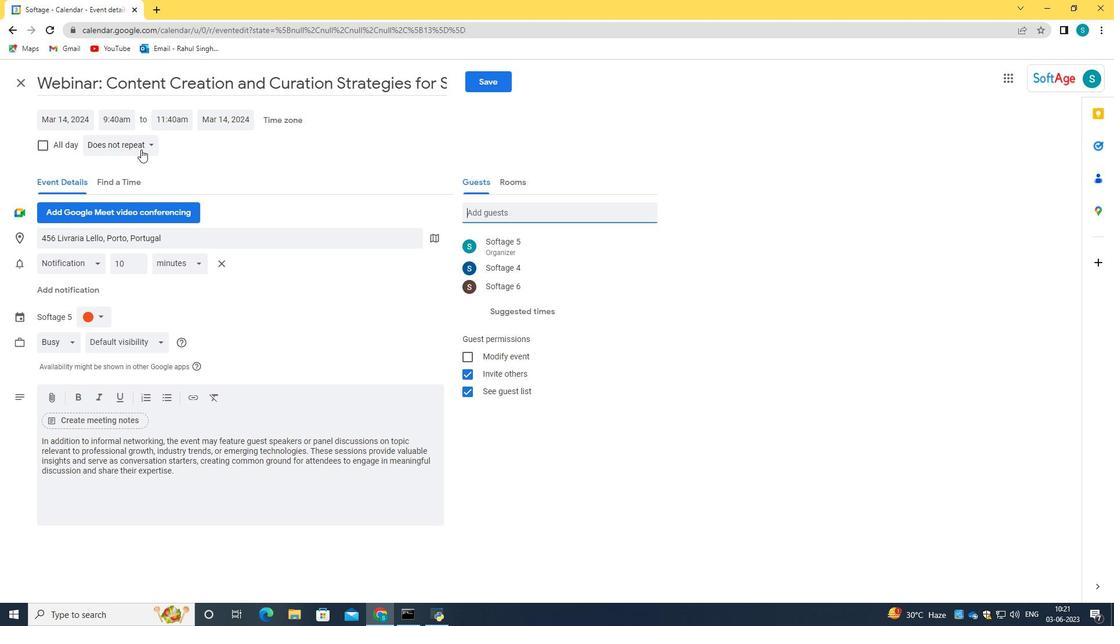 
Action: Mouse moved to (137, 170)
Screenshot: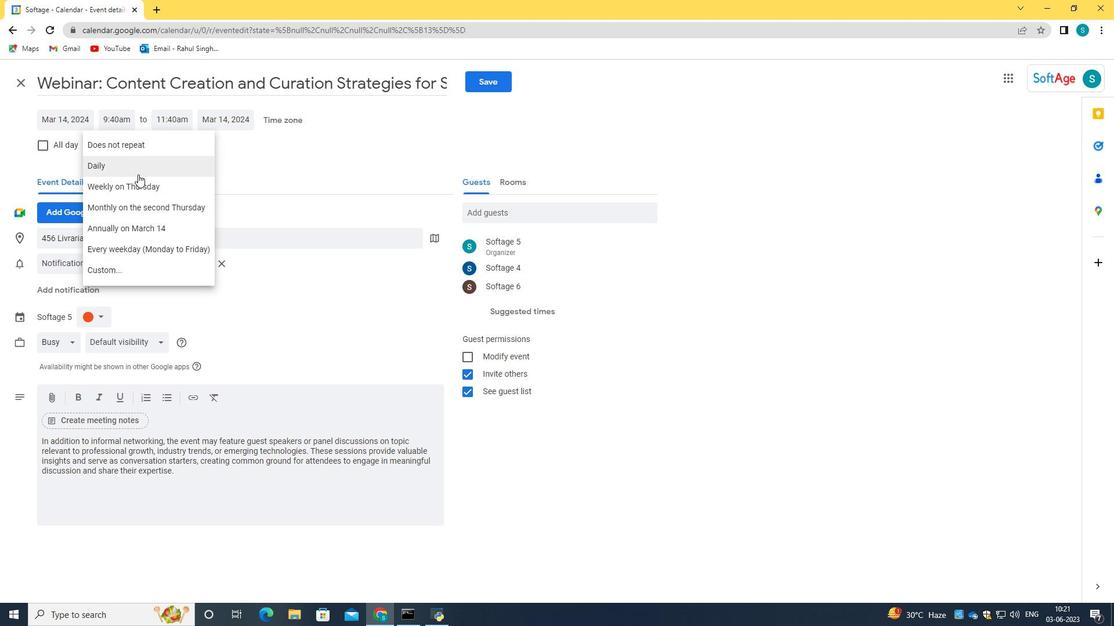 
Action: Mouse pressed left at (137, 170)
Screenshot: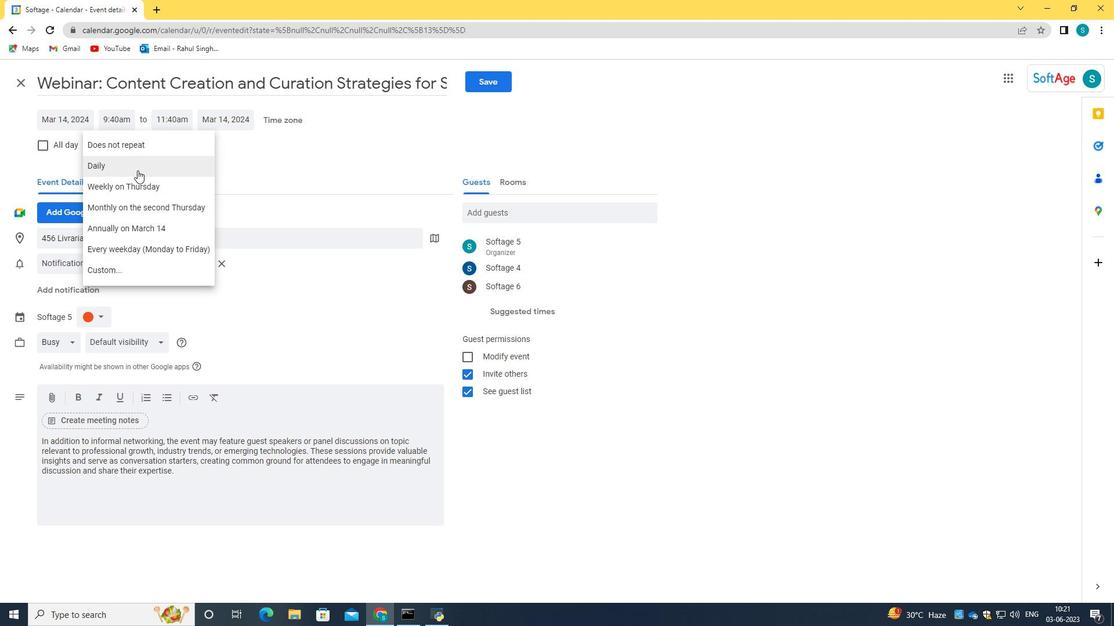 
Action: Mouse moved to (495, 76)
Screenshot: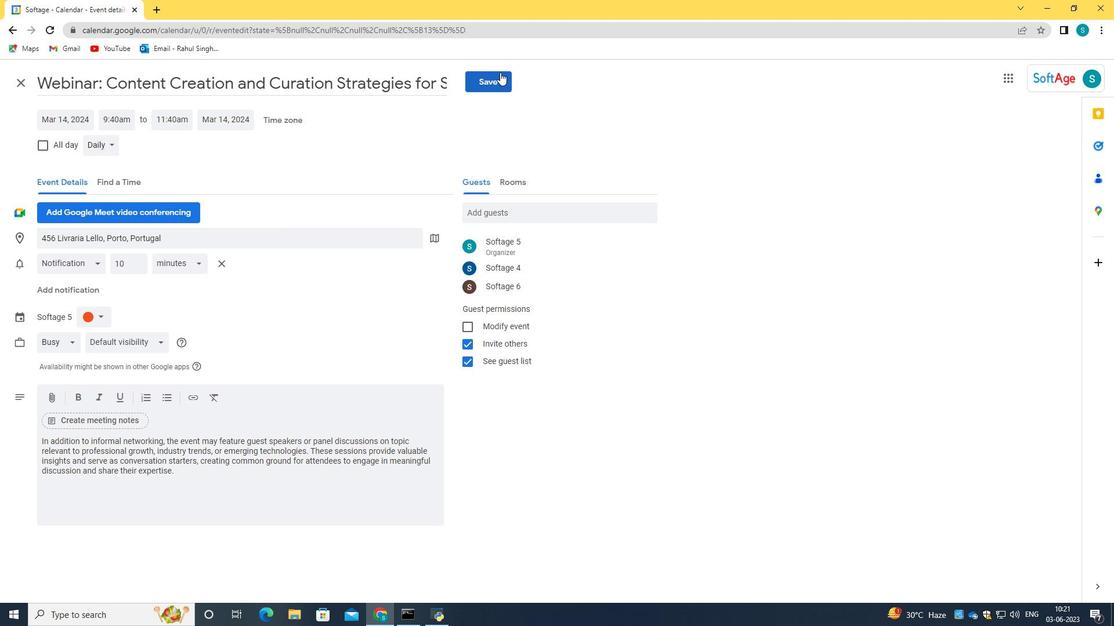 
Action: Mouse pressed left at (495, 76)
Screenshot: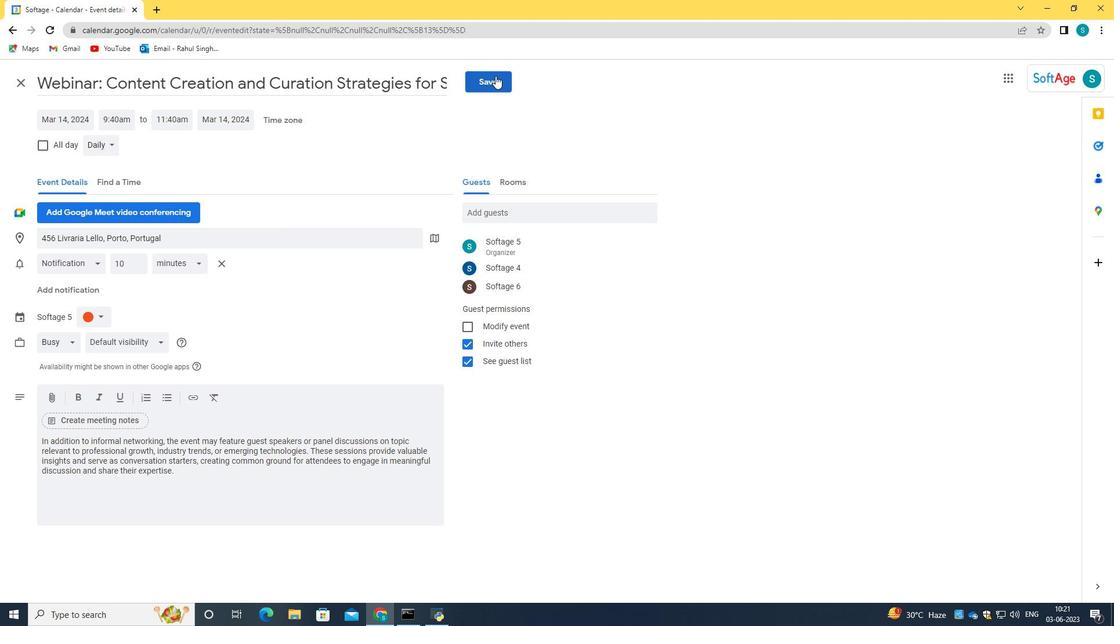 
Action: Mouse moved to (661, 359)
Screenshot: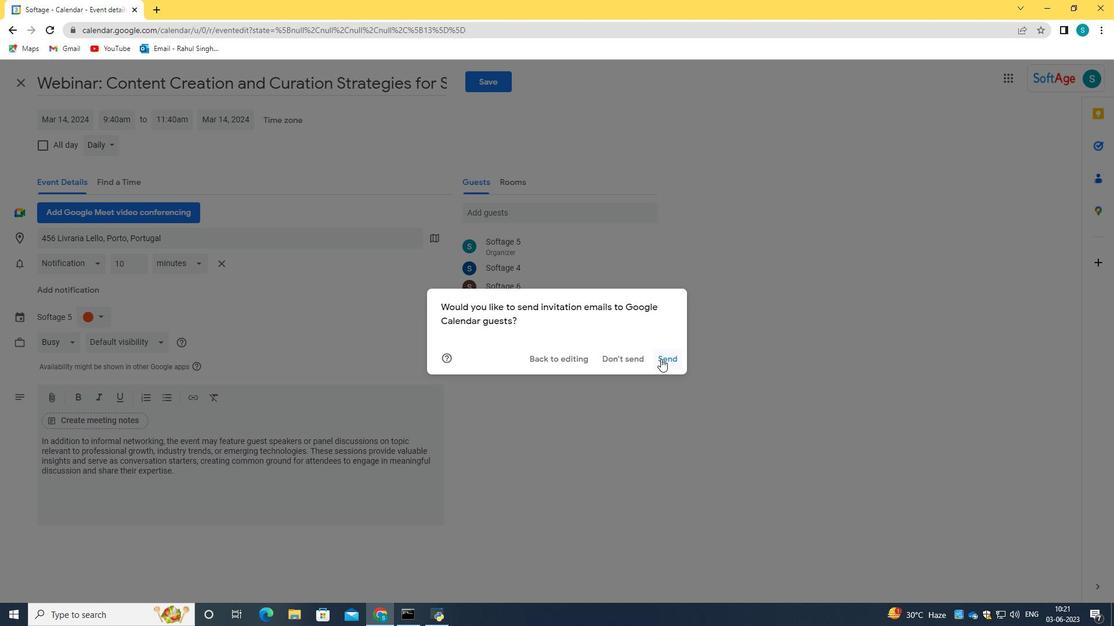 
Action: Mouse pressed left at (661, 359)
Screenshot: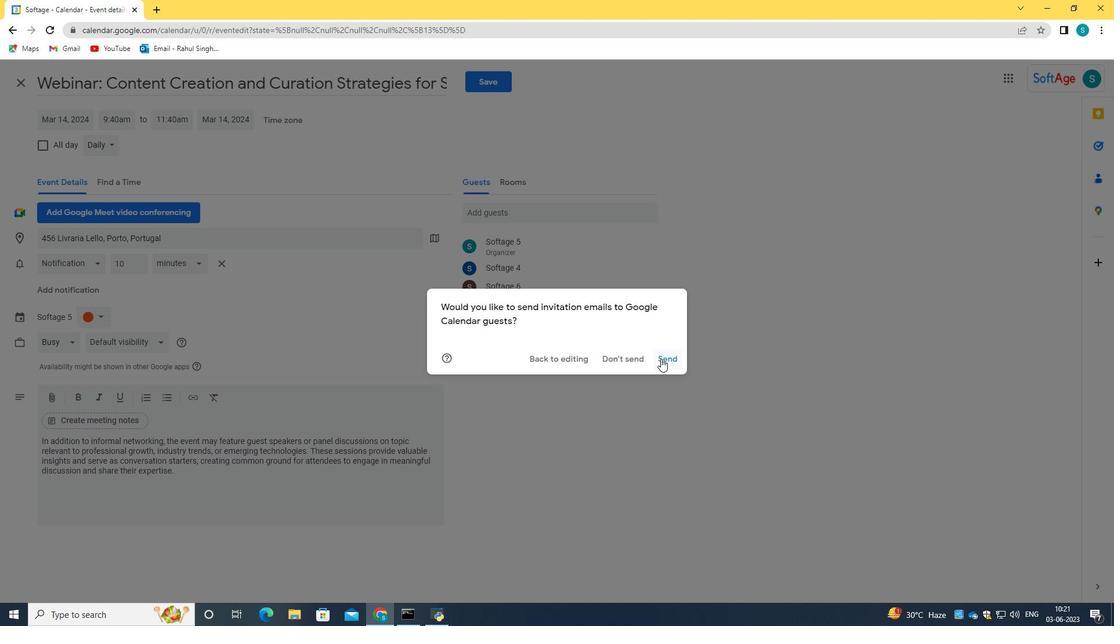 
Action: Mouse moved to (669, 359)
Screenshot: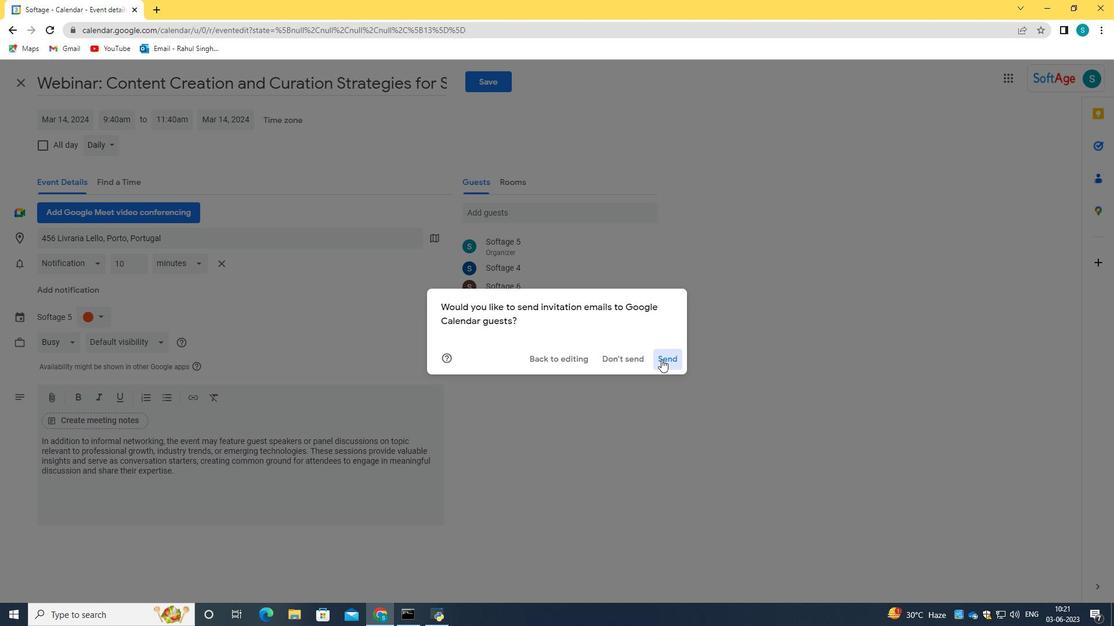 
